 Task: Get directions from Grand Canyon, Arizona, United States to Bryce Canyon National Park, Utah, United States and reverse  starting point and destination and check the driving options
Action: Mouse moved to (1001, 193)
Screenshot: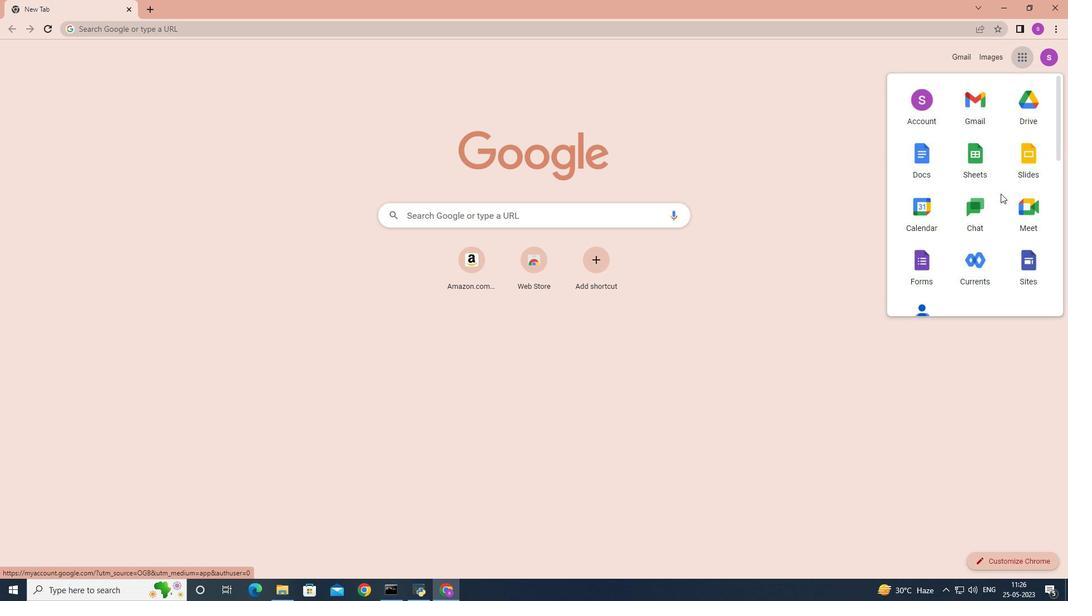 
Action: Mouse scrolled (1001, 193) with delta (0, 0)
Screenshot: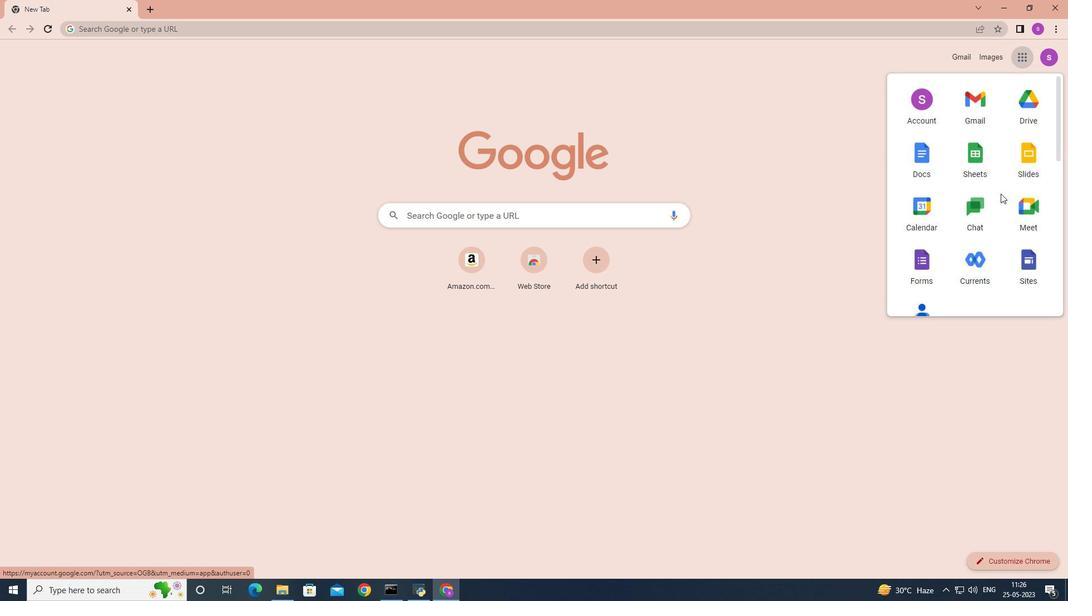 
Action: Mouse moved to (1001, 193)
Screenshot: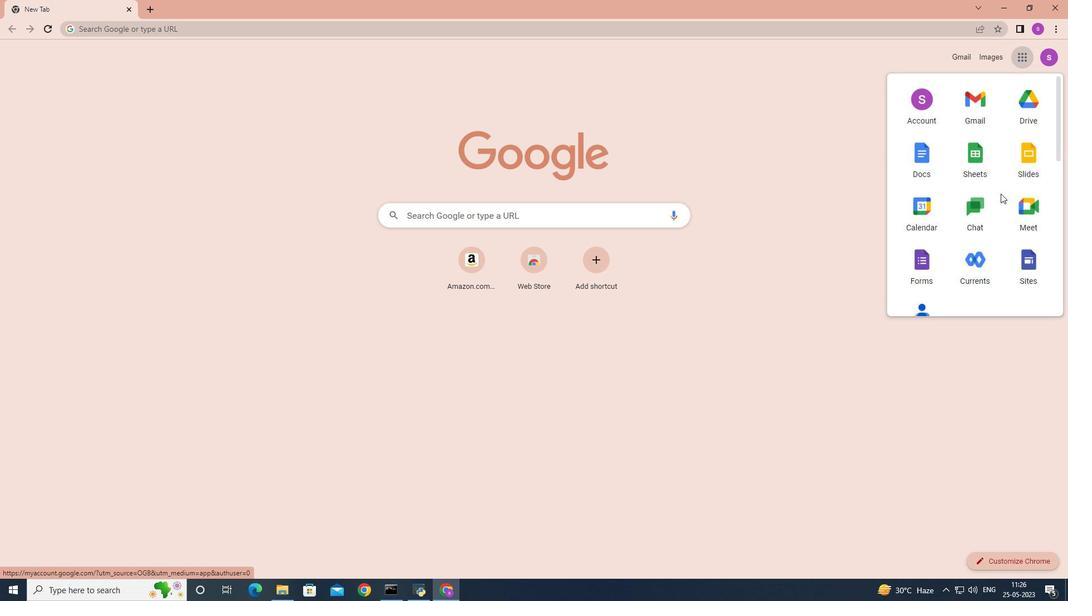 
Action: Mouse scrolled (1001, 193) with delta (0, 0)
Screenshot: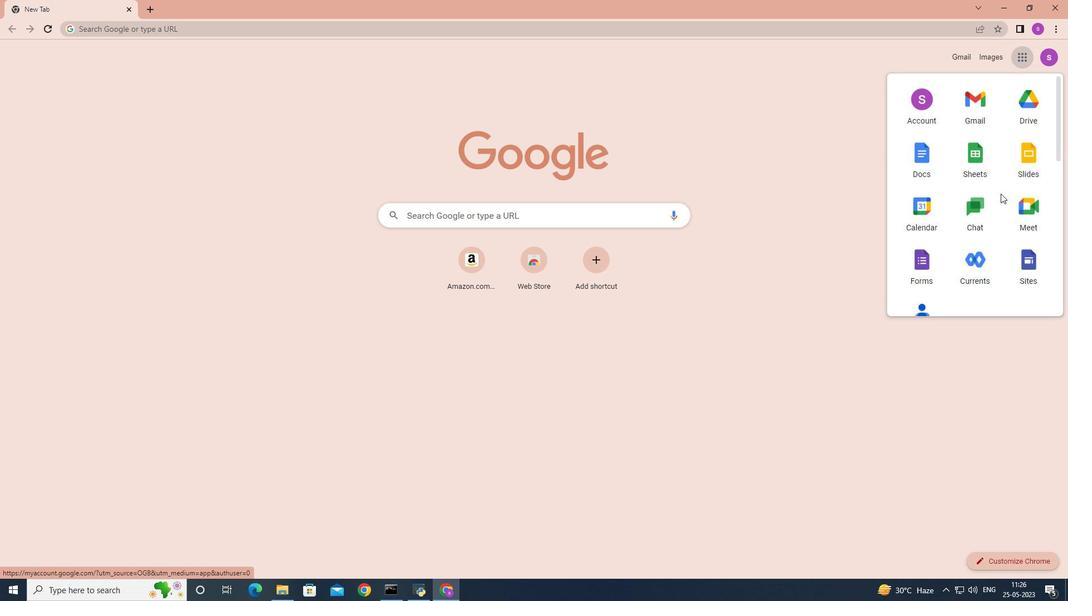 
Action: Mouse moved to (1000, 194)
Screenshot: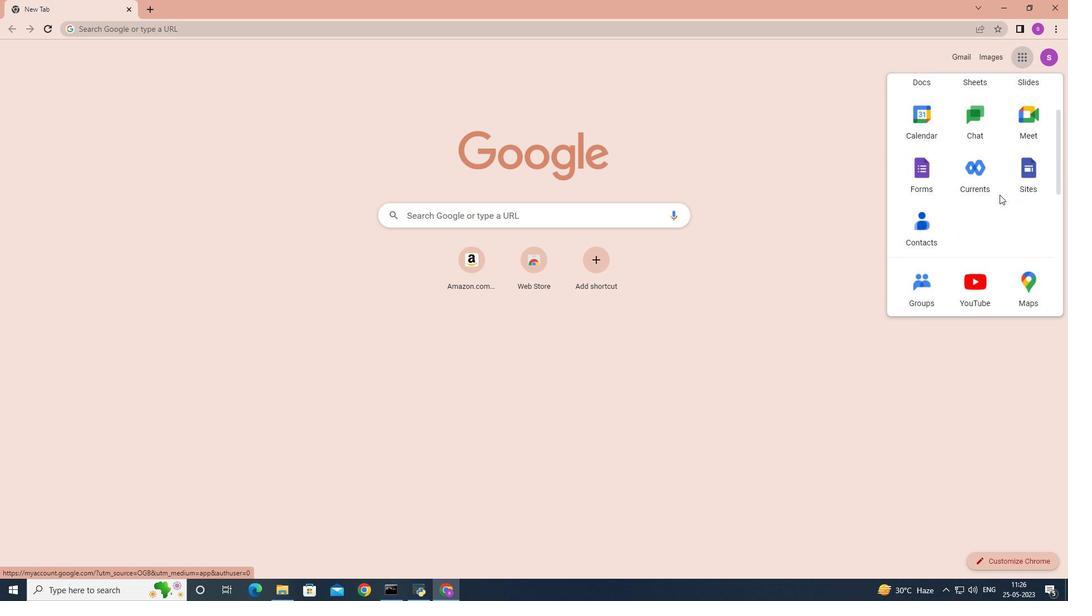 
Action: Mouse scrolled (1000, 194) with delta (0, 0)
Screenshot: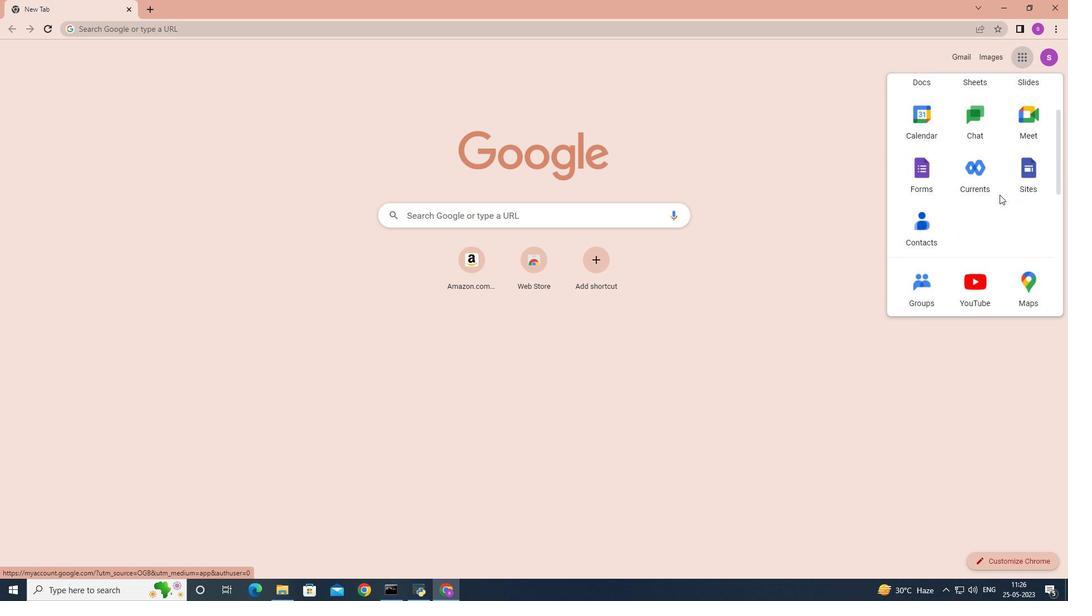 
Action: Mouse scrolled (1000, 194) with delta (0, 0)
Screenshot: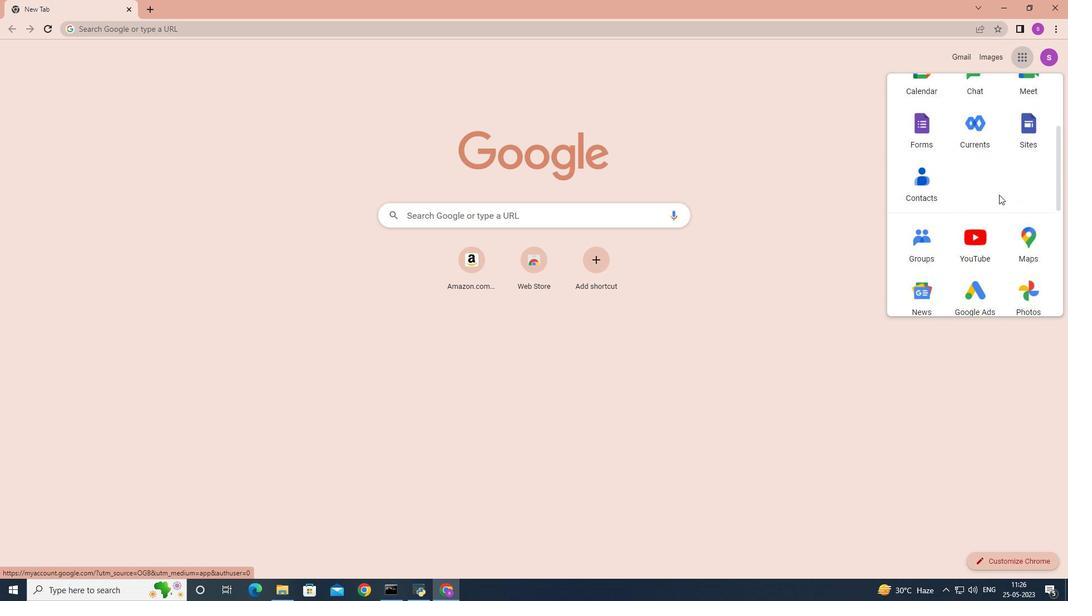 
Action: Mouse moved to (1027, 165)
Screenshot: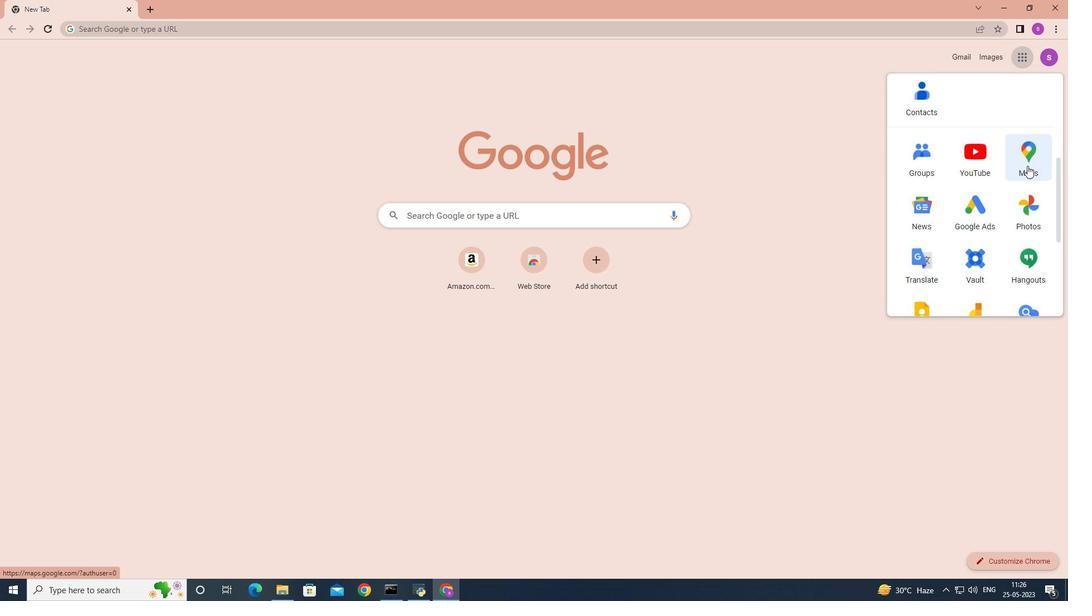 
Action: Mouse pressed left at (1027, 165)
Screenshot: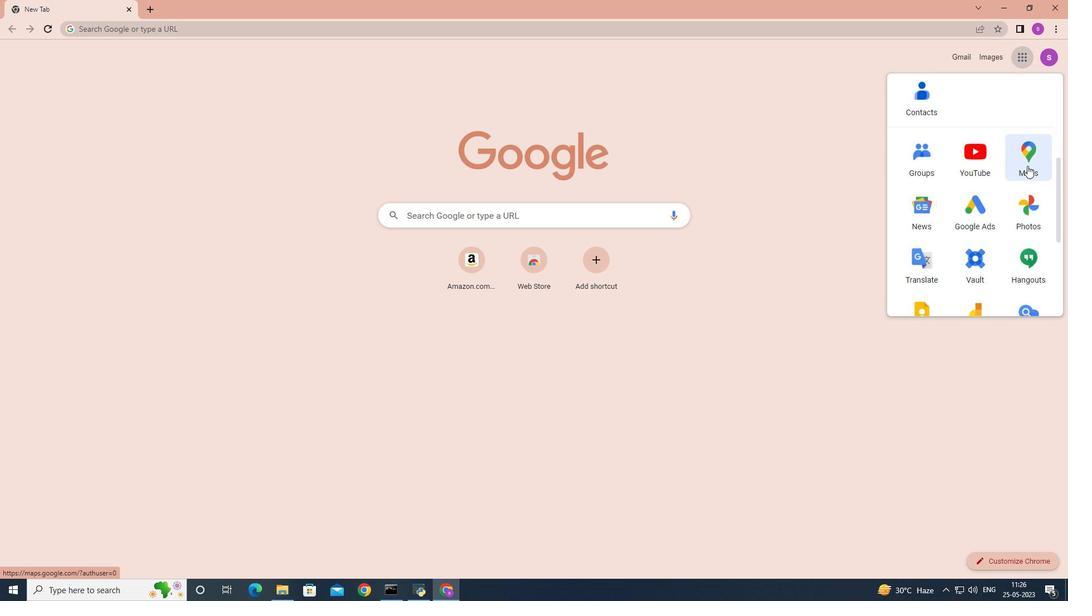 
Action: Mouse moved to (245, 60)
Screenshot: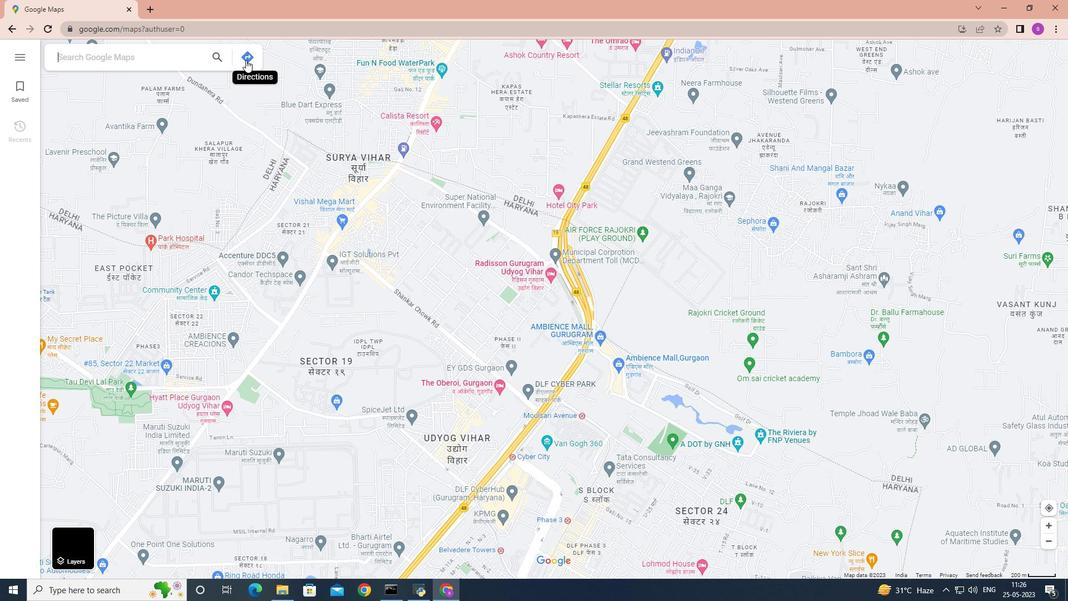 
Action: Mouse pressed left at (245, 60)
Screenshot: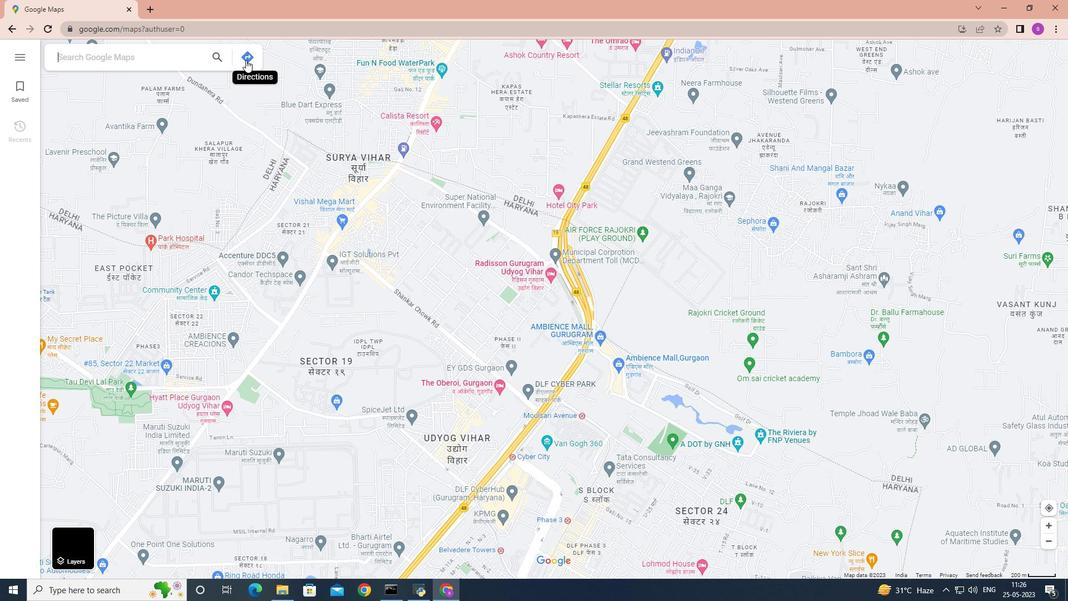 
Action: Mouse moved to (195, 91)
Screenshot: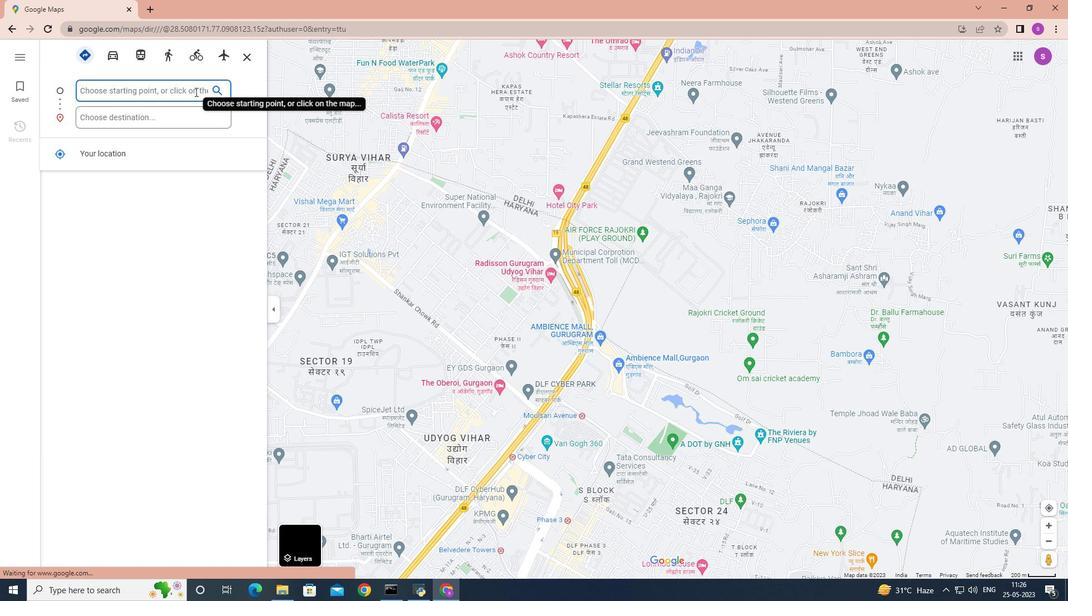 
Action: Key pressed <Key.shift>Grand<Key.space><Key.shift><Key.shift><Key.shift><Key.shift><Key.shift><Key.shift><Key.shift>Canyon,<Key.space><Key.shift>Arizona,<Key.space><Key.shift>United<Key.space>states
Screenshot: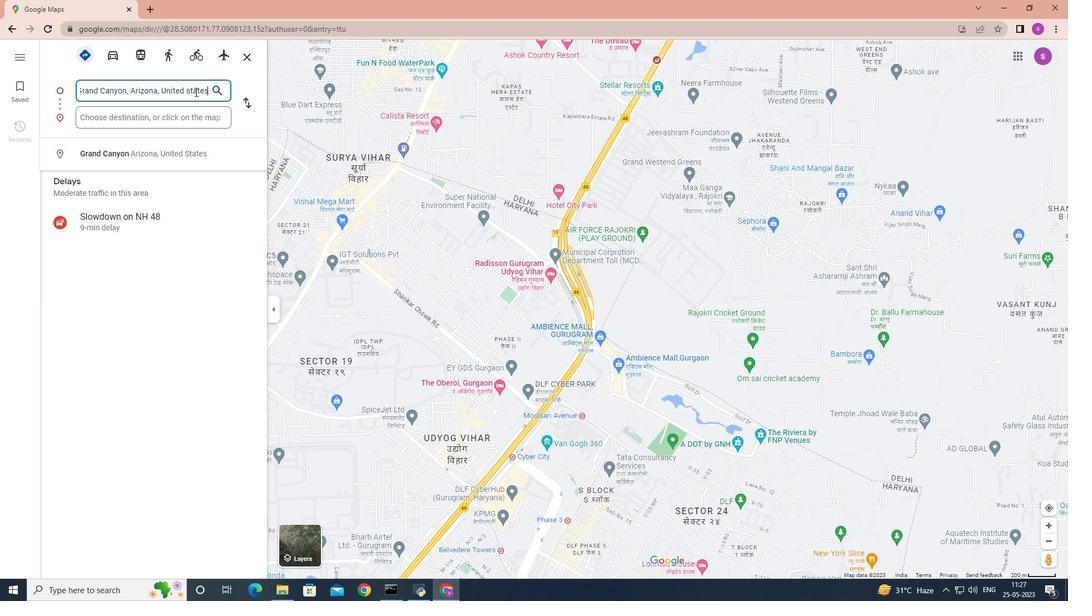 
Action: Mouse moved to (154, 119)
Screenshot: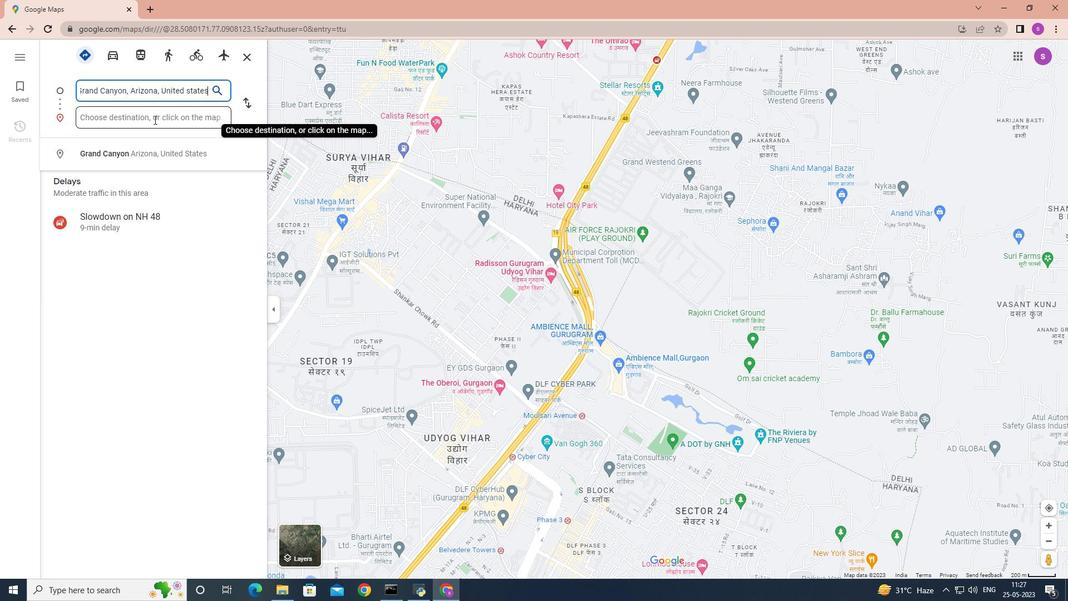 
Action: Mouse pressed left at (154, 119)
Screenshot: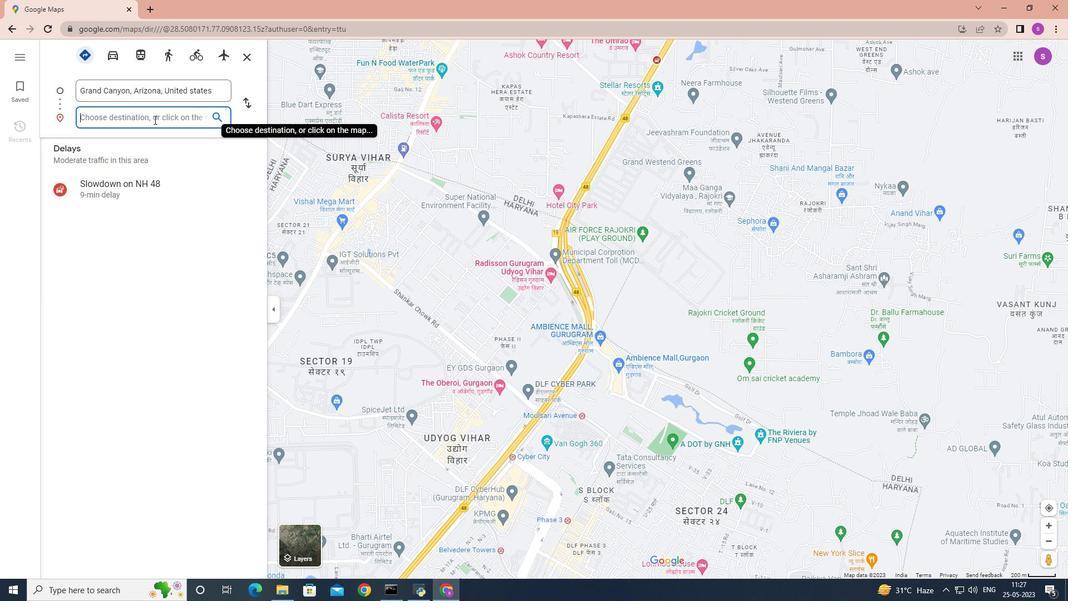 
Action: Key pressed <Key.shift>Bryce<Key.space><Key.shift>Canyon<Key.space><Key.shift><Key.shift><Key.shift><Key.shift><Key.shift><Key.shift><Key.shift><Key.shift><Key.shift><Key.shift><Key.shift><Key.shift><Key.shift><Key.shift><Key.shift><Key.shift><Key.shift><Key.shift><Key.shift><Key.shift><Key.shift><Key.shift><Key.shift><Key.shift><Key.shift><Key.shift><Key.shift><Key.shift><Key.shift><Key.shift><Key.shift><Key.shift><Key.shift><Key.shift><Key.shift><Key.shift><Key.shift><Key.shift><Key.shift><Key.shift><Key.shift><Key.shift><Key.shift>National<Key.space><Key.shift>Park,<Key.space><Key.shift><Key.shift>Utah,<Key.space><Key.shift><Key.shift><Key.shift><Key.shift><Key.shift><Key.shift><Key.shift><Key.shift><Key.shift>United<Key.space><Key.shift>States
Screenshot: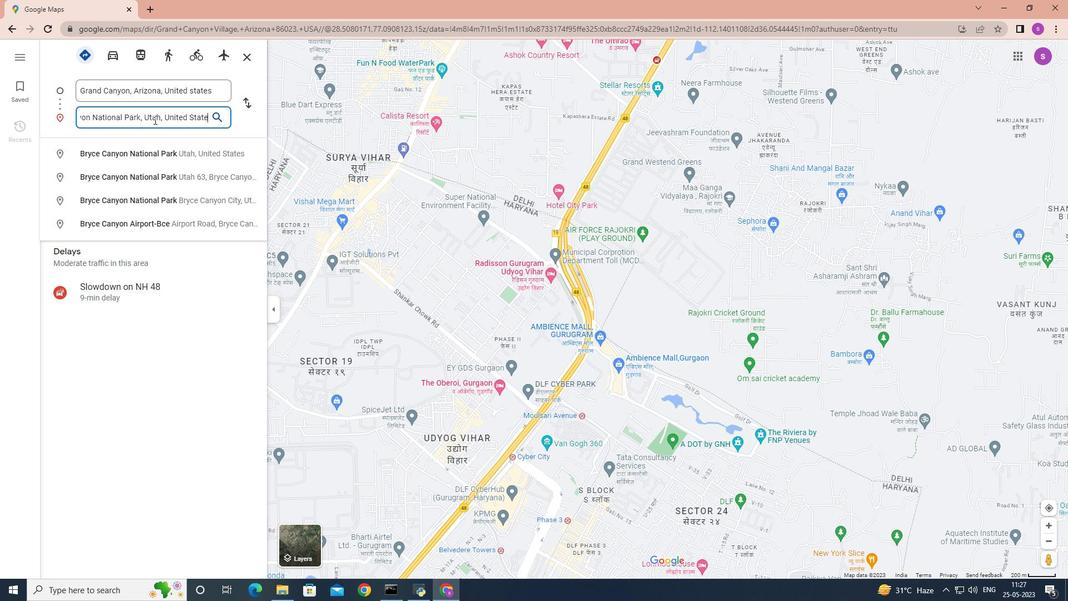 
Action: Mouse moved to (245, 100)
Screenshot: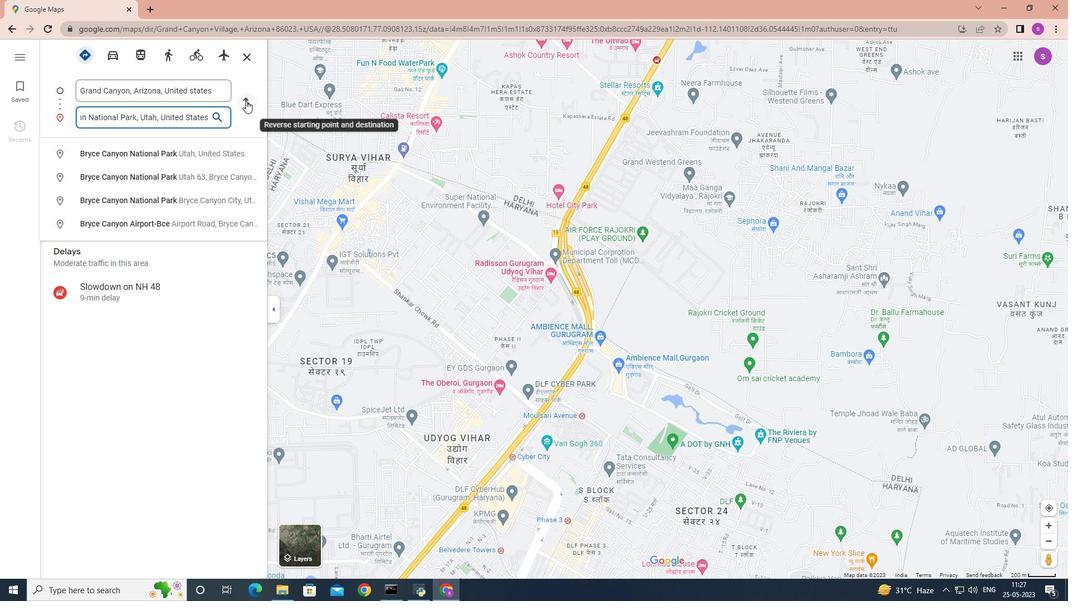 
Action: Mouse pressed left at (245, 100)
Screenshot: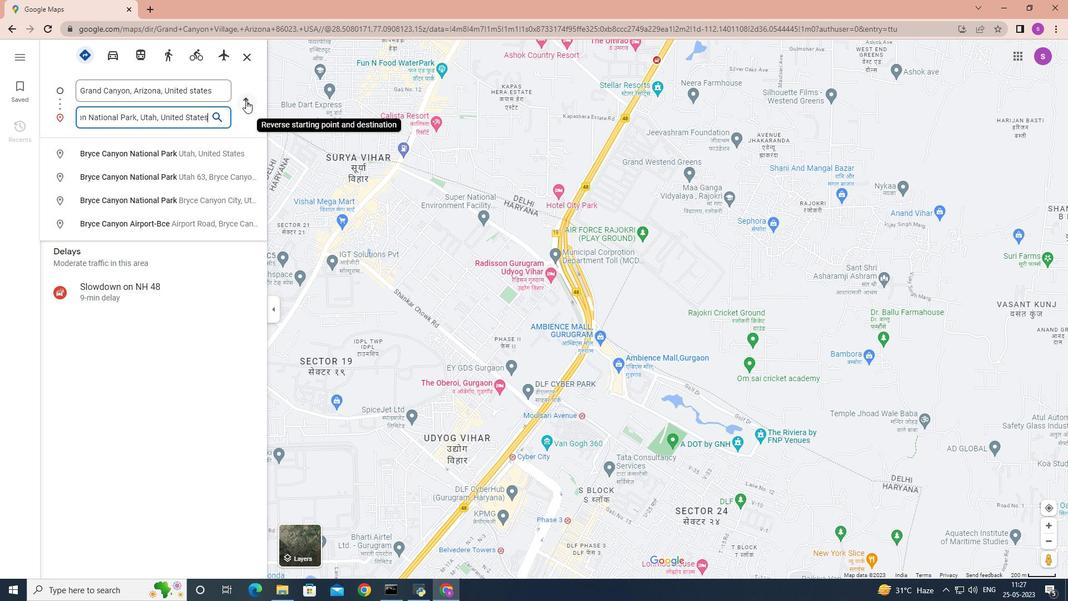
Action: Mouse moved to (117, 61)
Screenshot: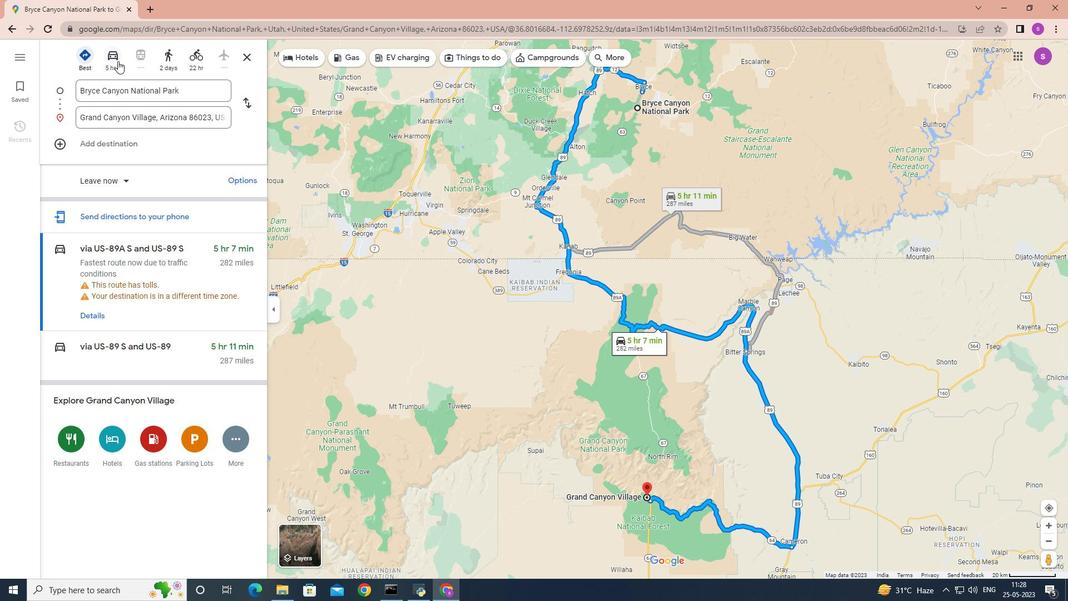 
Action: Mouse pressed left at (117, 61)
Screenshot: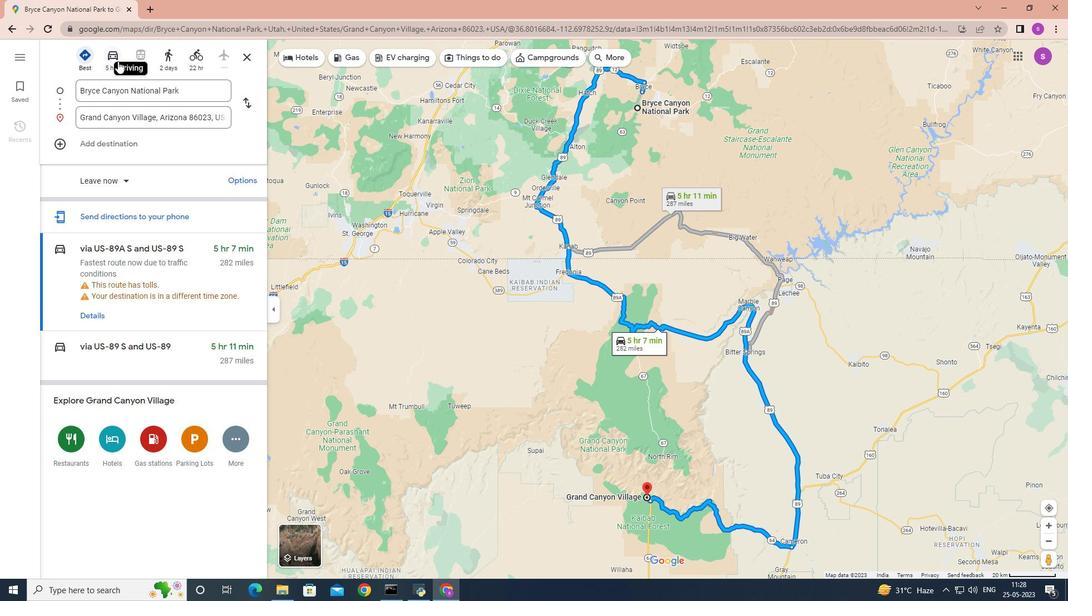 
Action: Mouse moved to (221, 259)
Screenshot: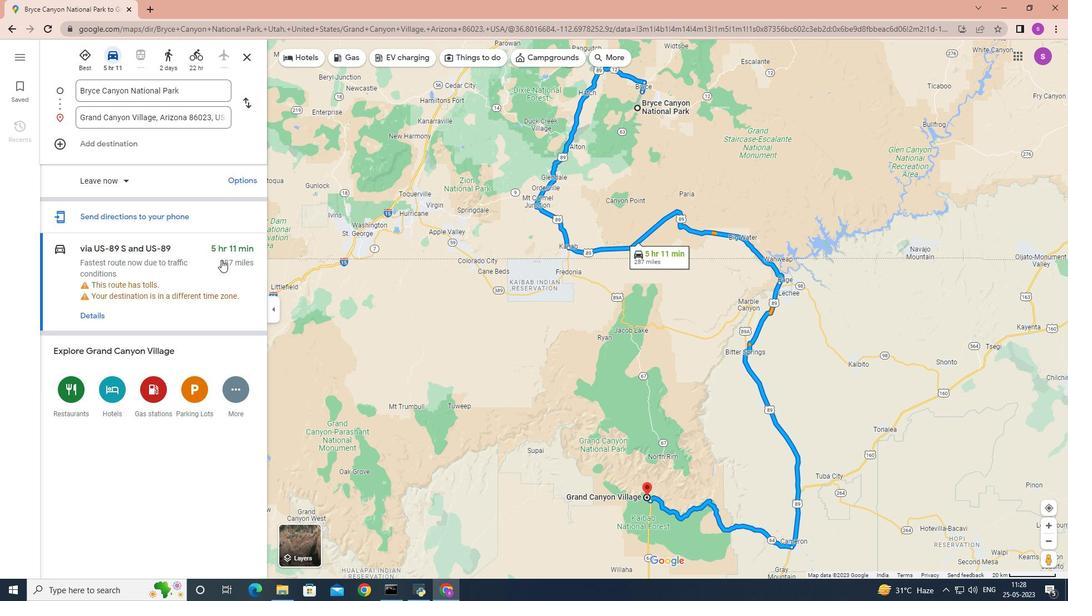 
Action: Mouse scrolled (221, 259) with delta (0, 0)
Screenshot: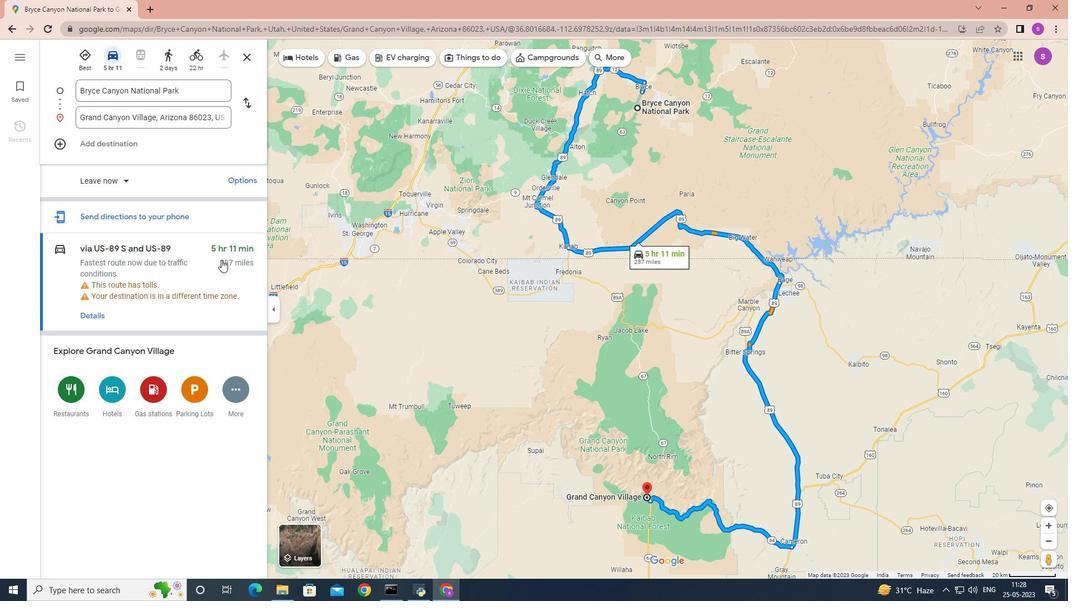 
Action: Mouse scrolled (221, 259) with delta (0, 0)
Screenshot: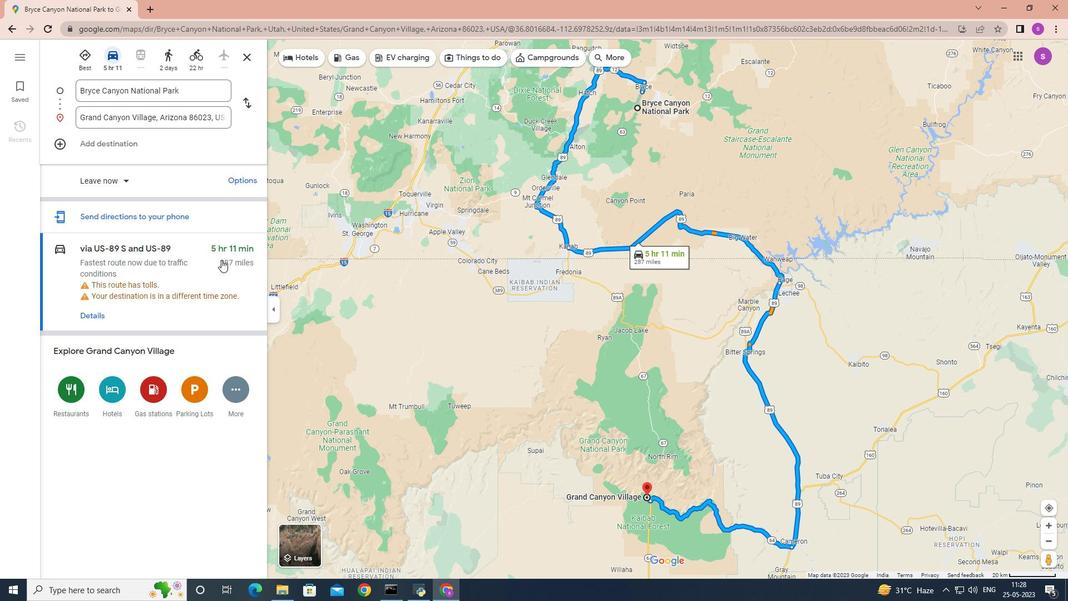
Action: Mouse moved to (205, 247)
Screenshot: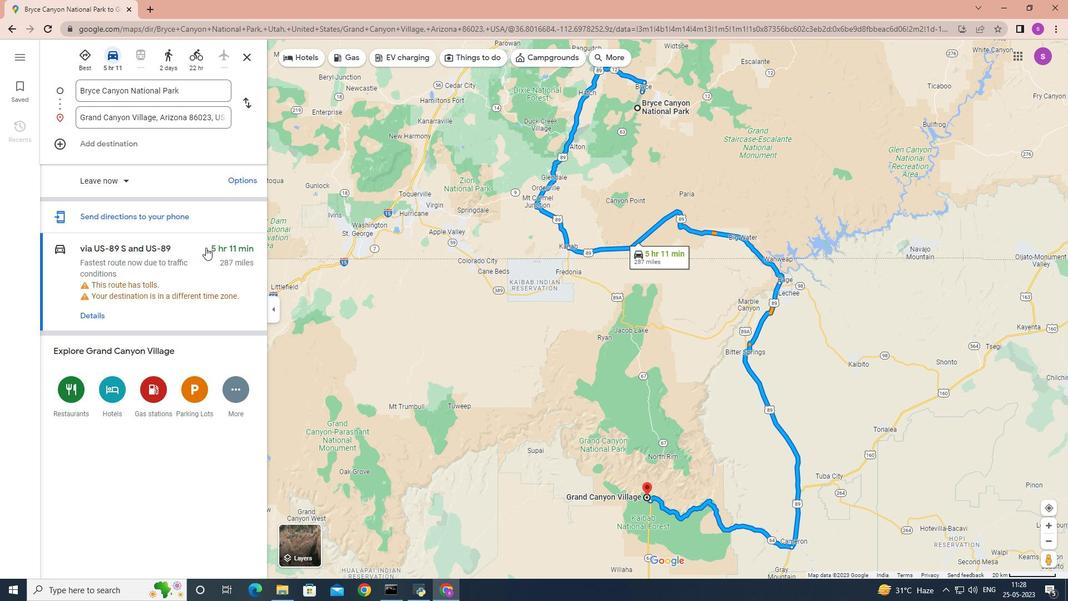 
Action: Mouse pressed left at (205, 247)
Screenshot: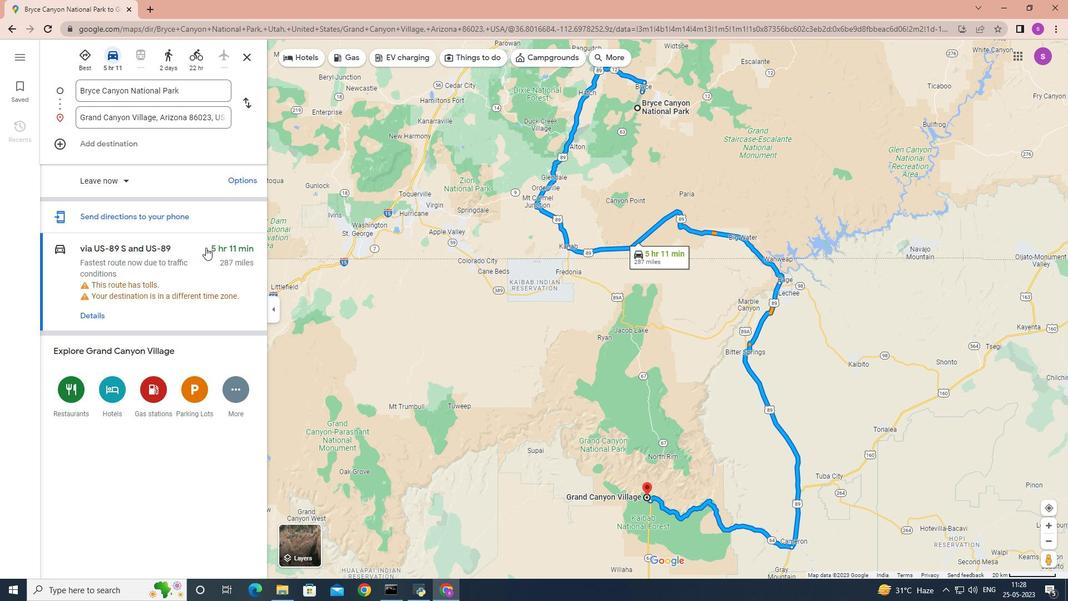 
Action: Mouse moved to (193, 214)
Screenshot: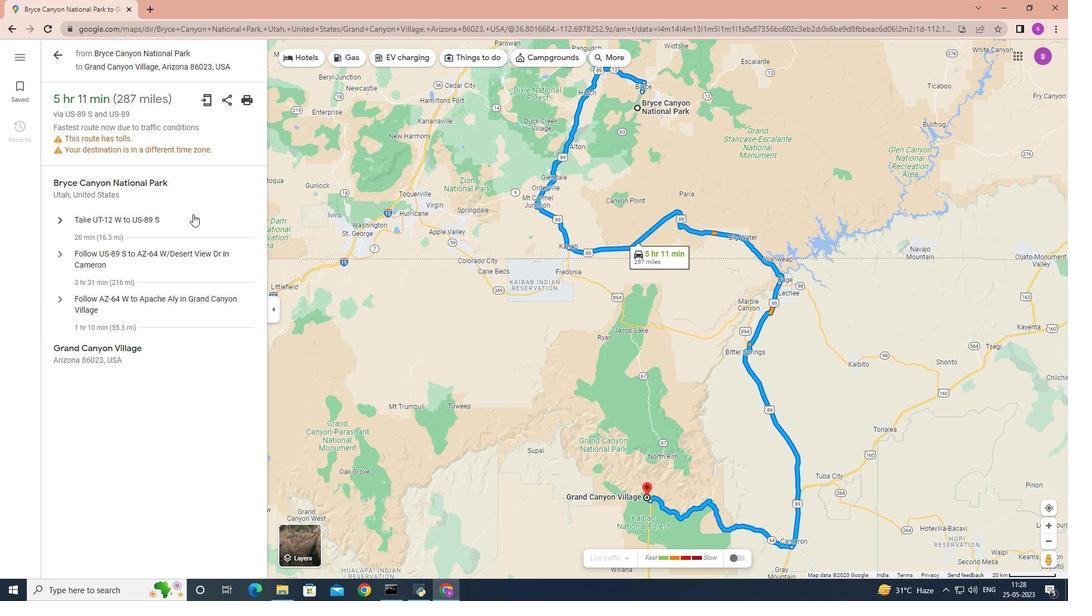 
Action: Mouse scrolled (193, 213) with delta (0, 0)
Screenshot: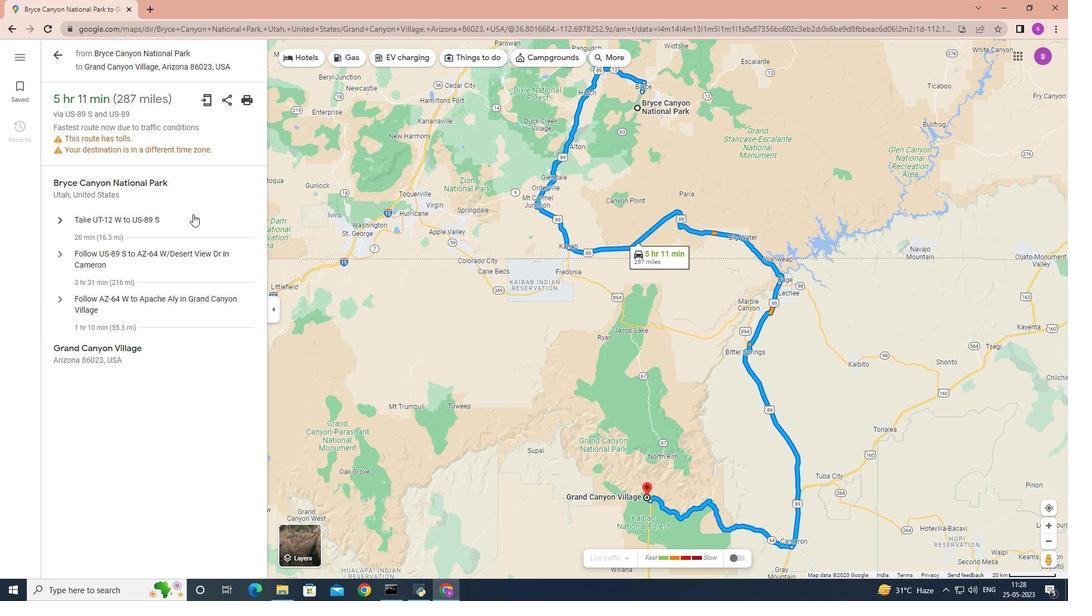 
Action: Mouse moved to (192, 230)
Screenshot: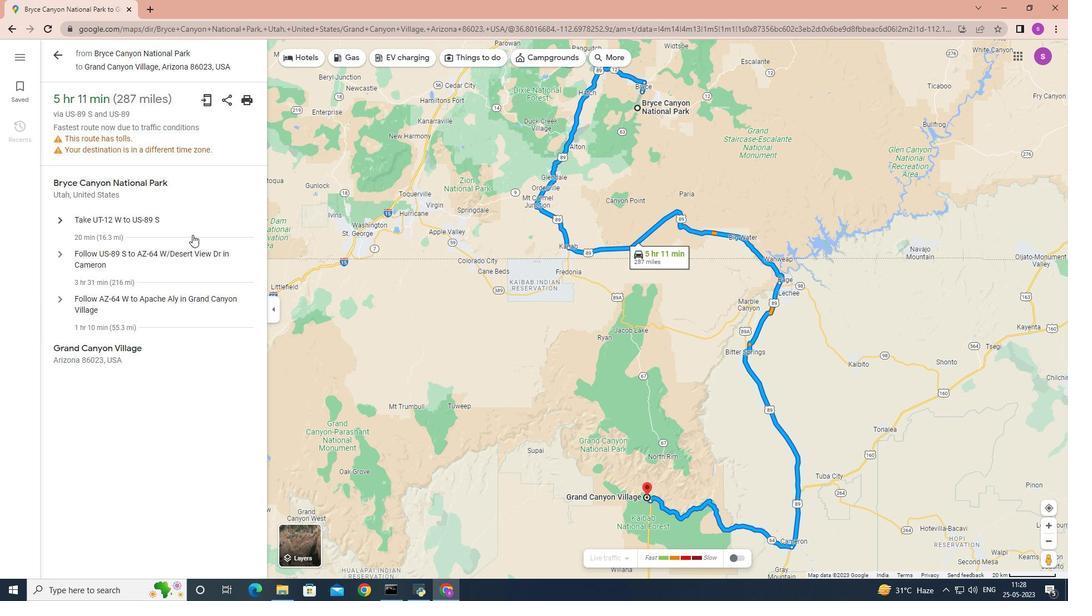 
Action: Mouse scrolled (192, 214) with delta (0, 0)
Screenshot: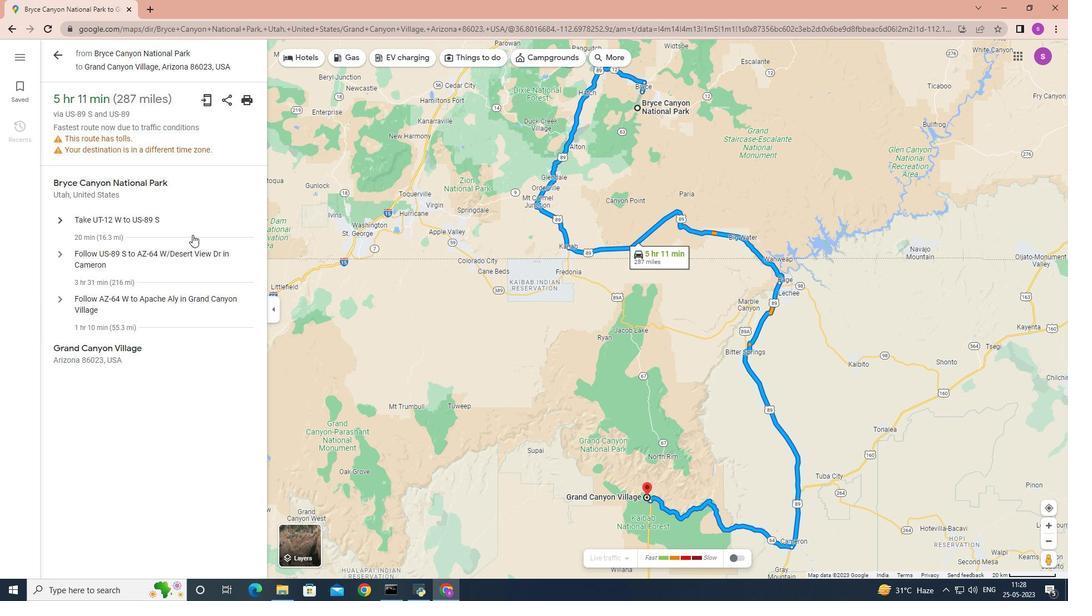 
Action: Mouse moved to (189, 242)
Screenshot: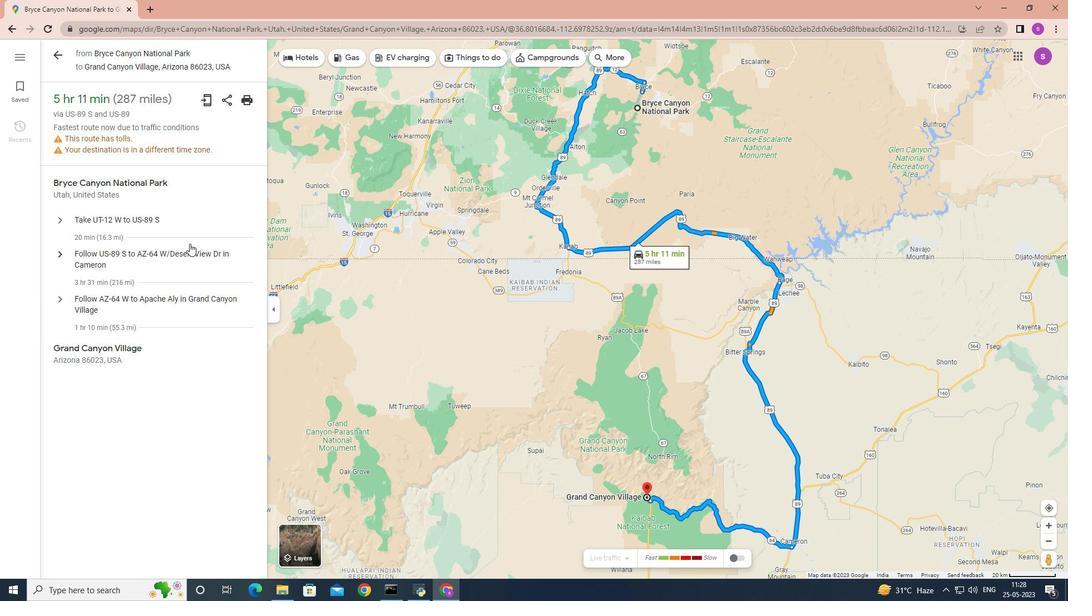 
Action: Mouse scrolled (189, 244) with delta (0, 0)
Screenshot: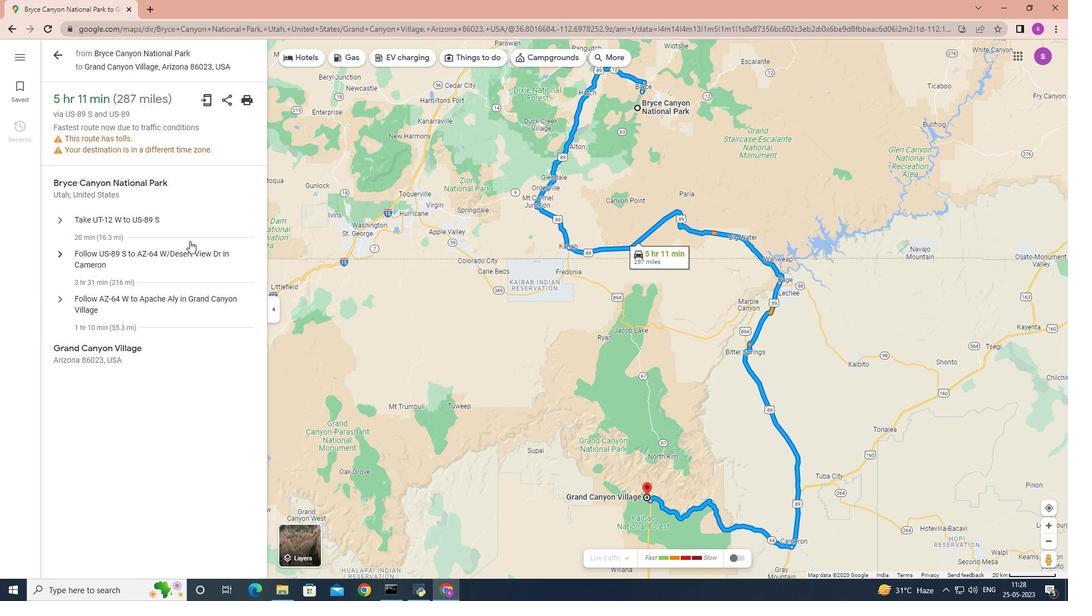 
Action: Mouse moved to (189, 242)
Screenshot: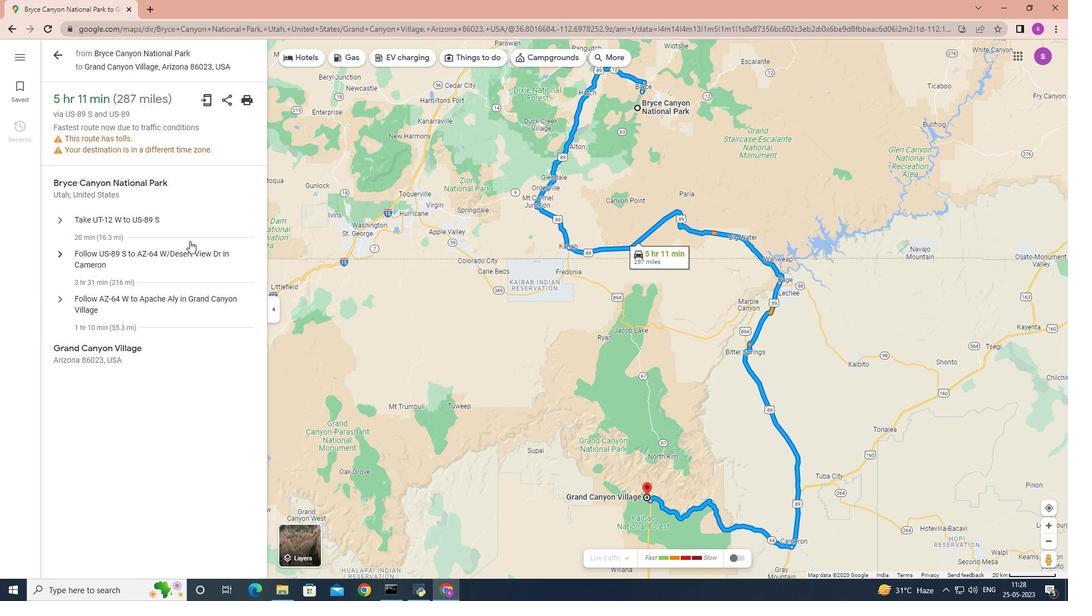 
Action: Mouse scrolled (189, 242) with delta (0, 0)
Screenshot: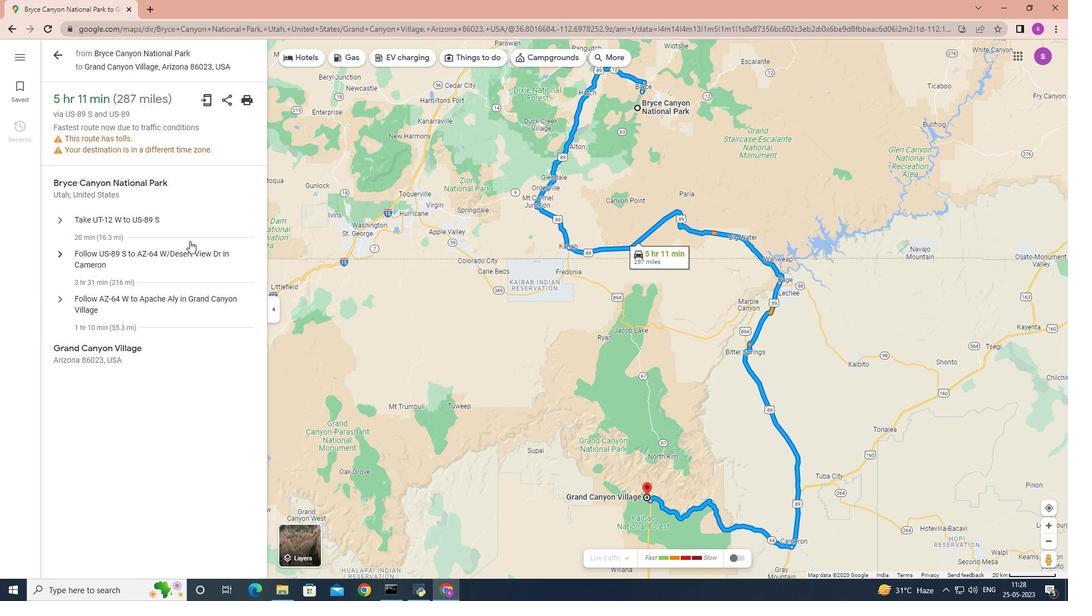 
Action: Mouse moved to (189, 240)
Screenshot: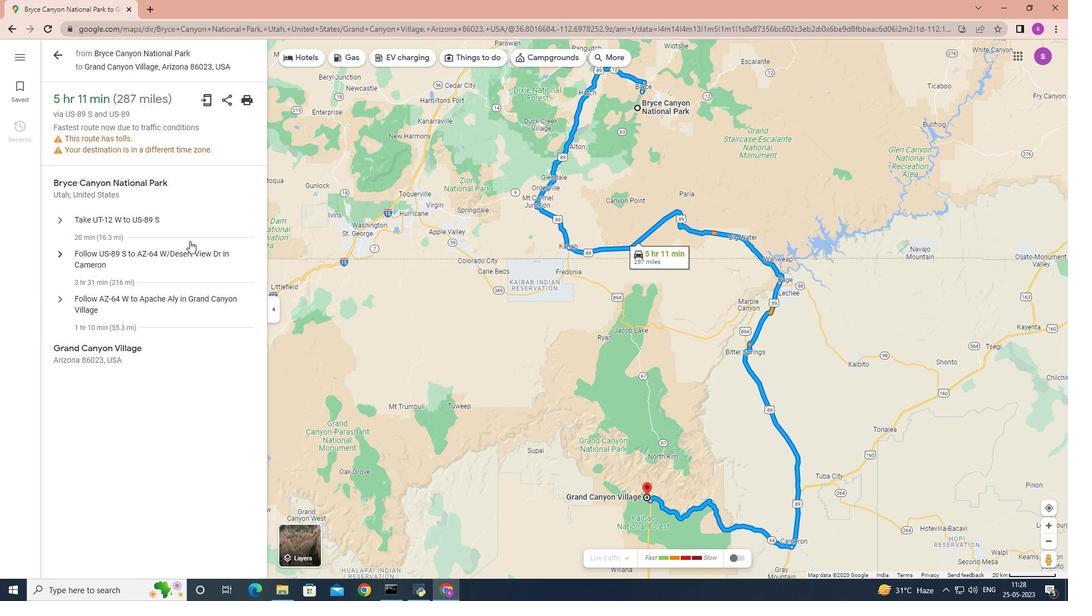 
Action: Mouse scrolled (189, 241) with delta (0, 0)
Screenshot: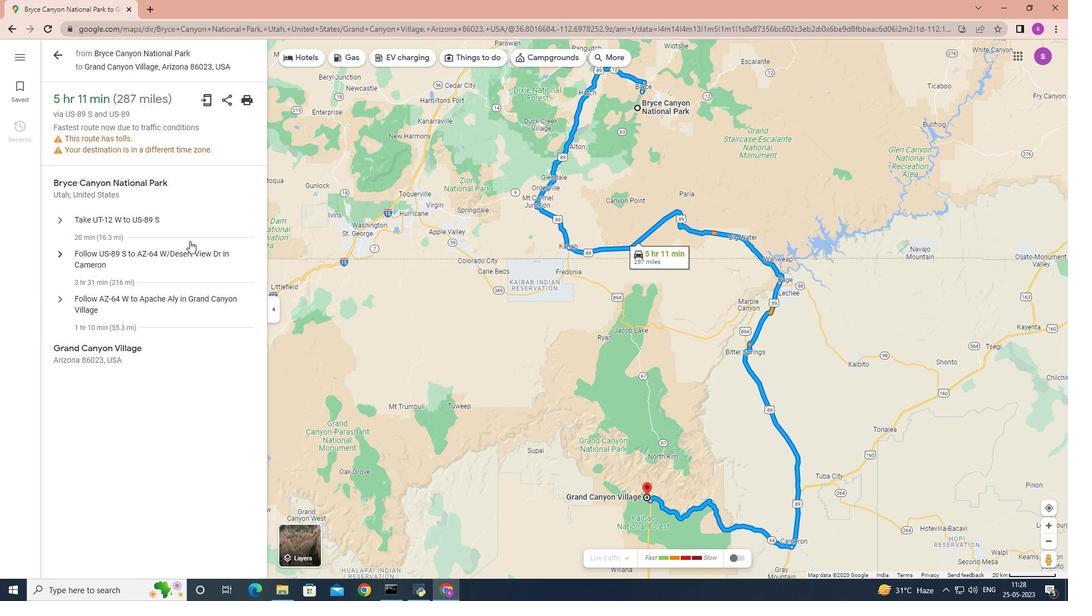 
Action: Mouse moved to (13, 30)
Screenshot: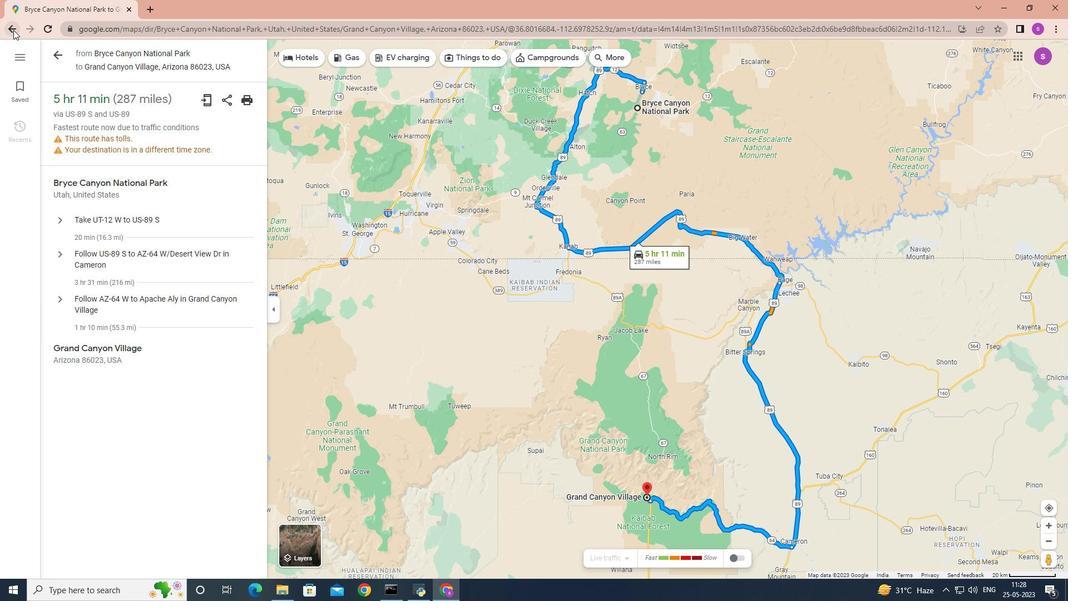 
Action: Mouse pressed left at (13, 30)
Screenshot: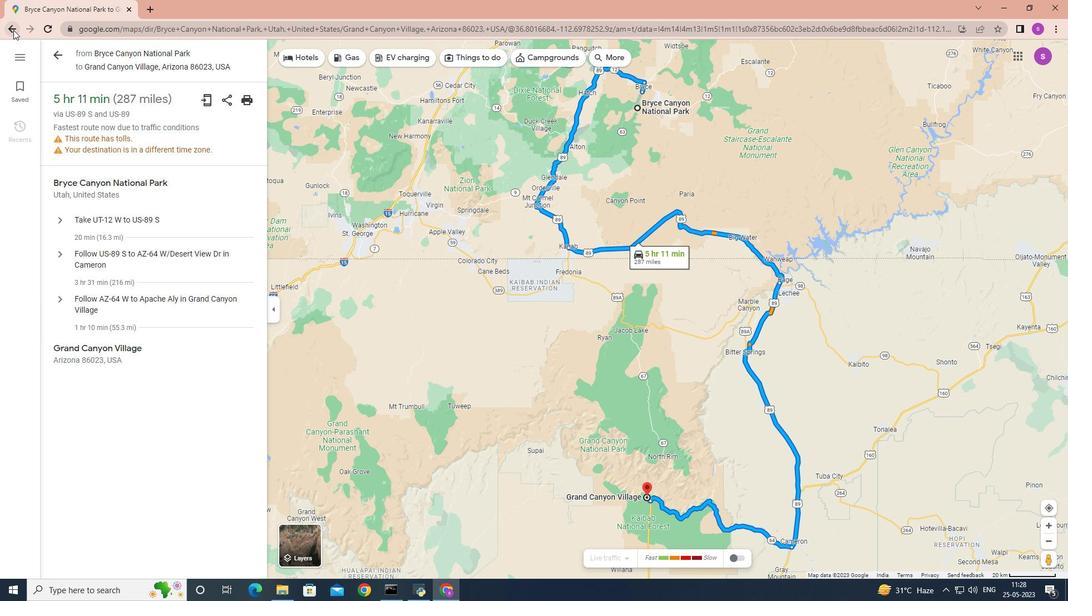 
Action: Mouse moved to (198, 61)
Screenshot: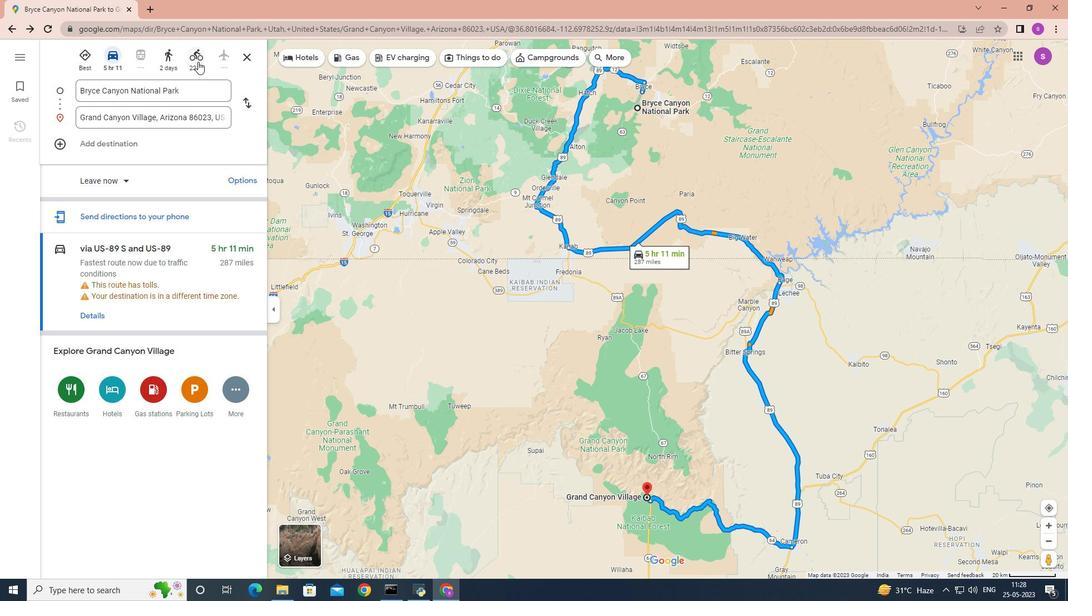 
Action: Mouse pressed left at (198, 61)
Screenshot: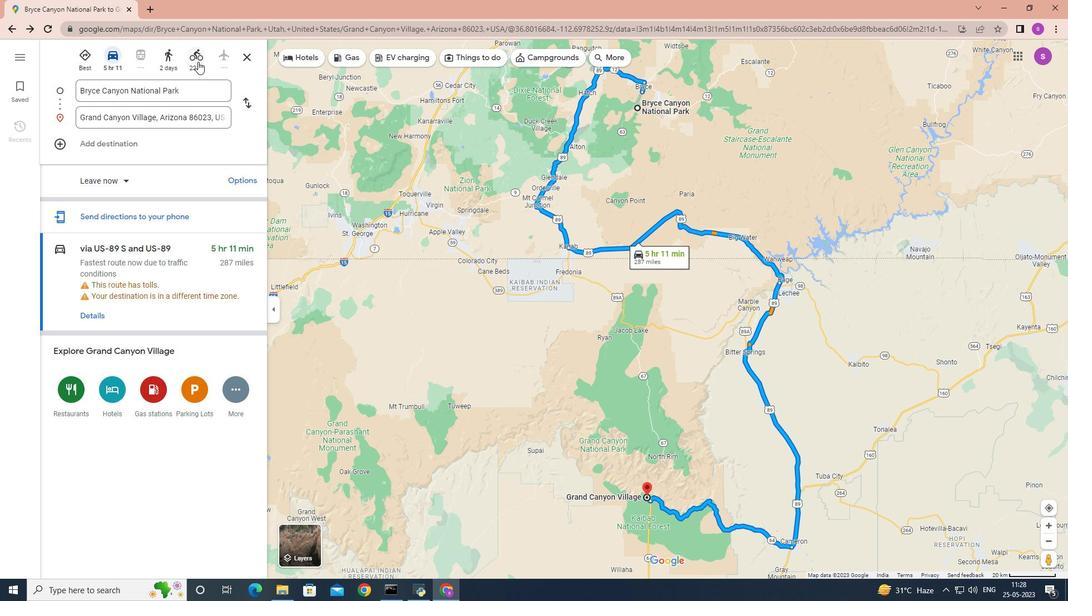 
Action: Mouse moved to (603, 412)
Screenshot: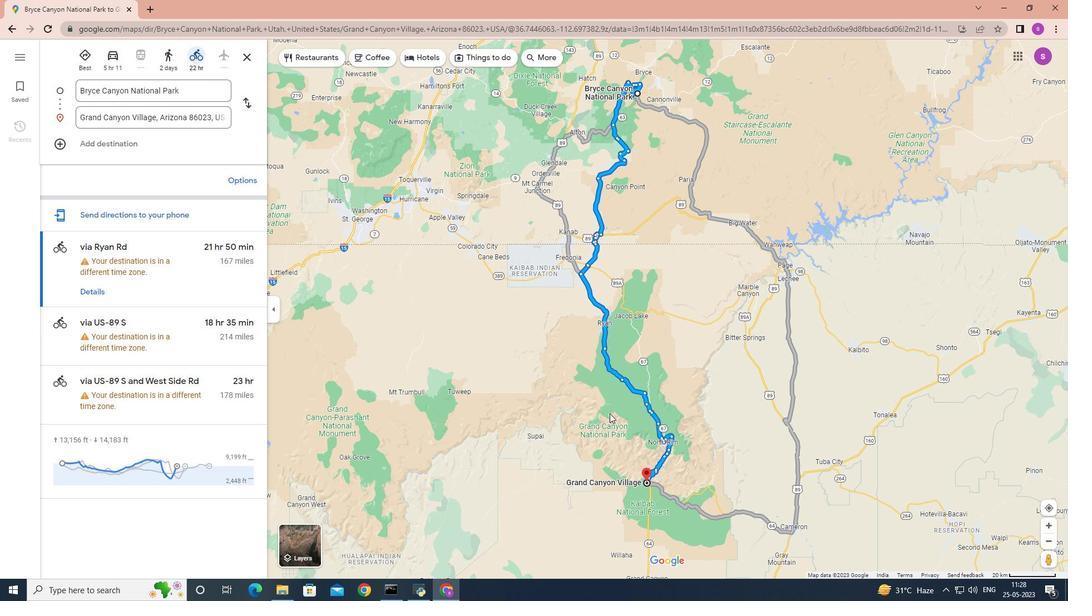 
Action: Mouse scrolled (603, 411) with delta (0, 0)
Screenshot: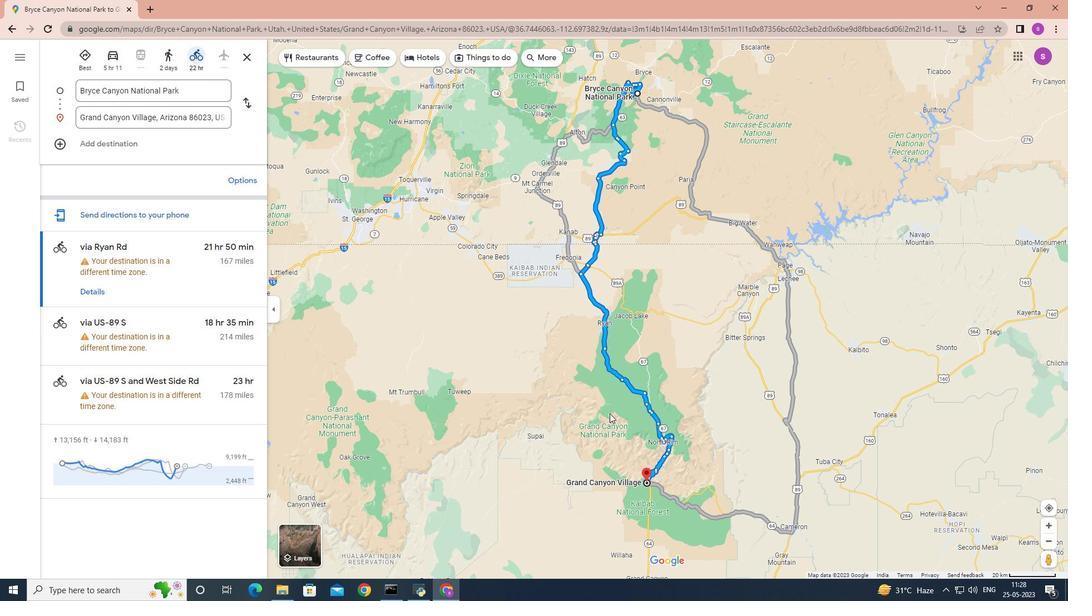 
Action: Mouse moved to (621, 419)
Screenshot: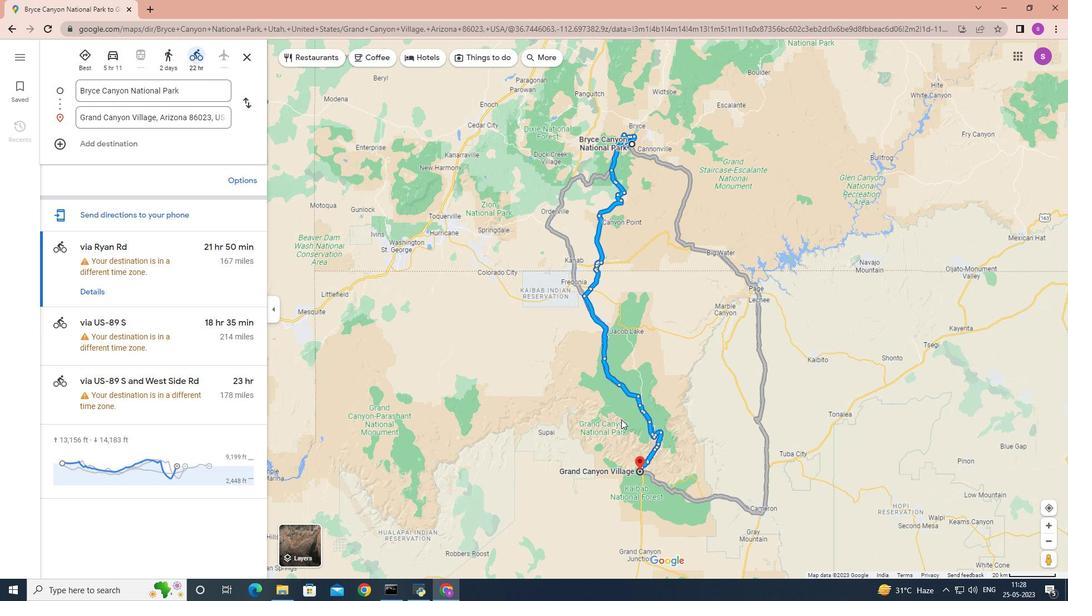 
Action: Mouse scrolled (621, 419) with delta (0, 0)
Screenshot: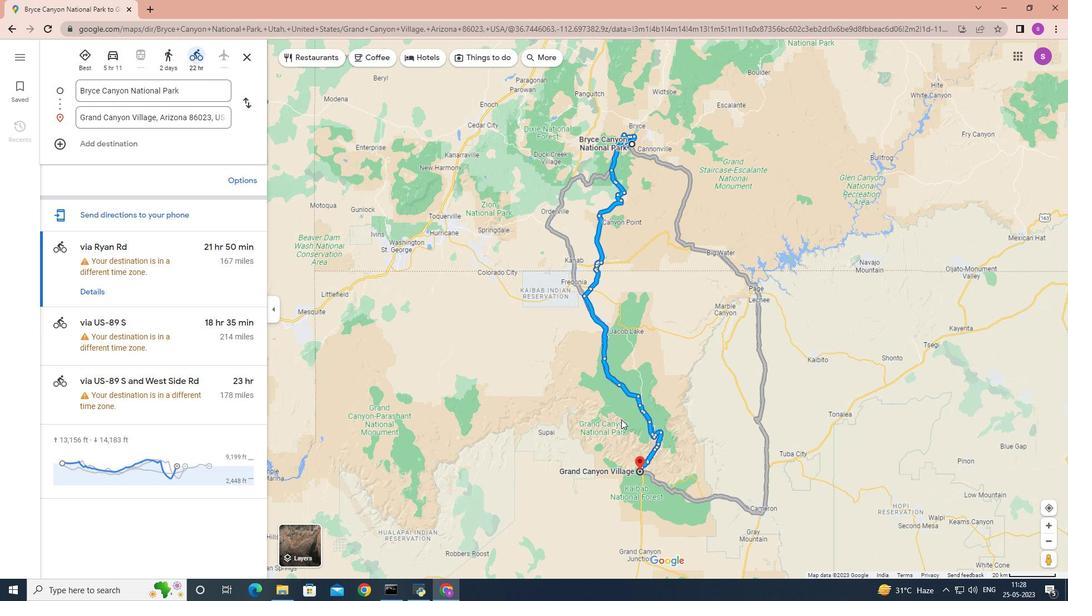 
Action: Mouse moved to (623, 420)
Screenshot: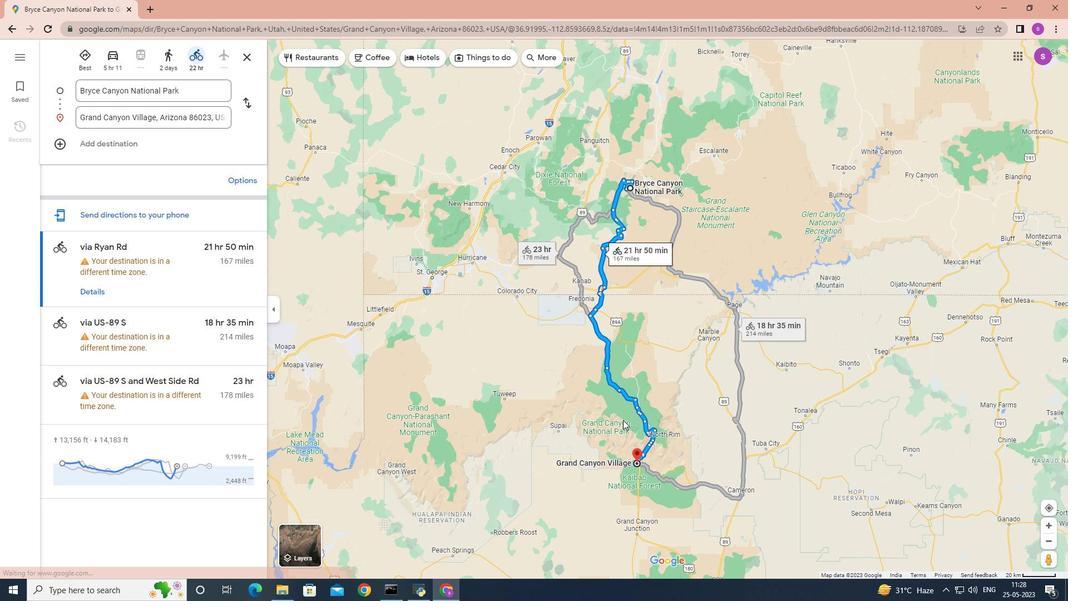 
Action: Mouse scrolled (623, 420) with delta (0, 0)
Screenshot: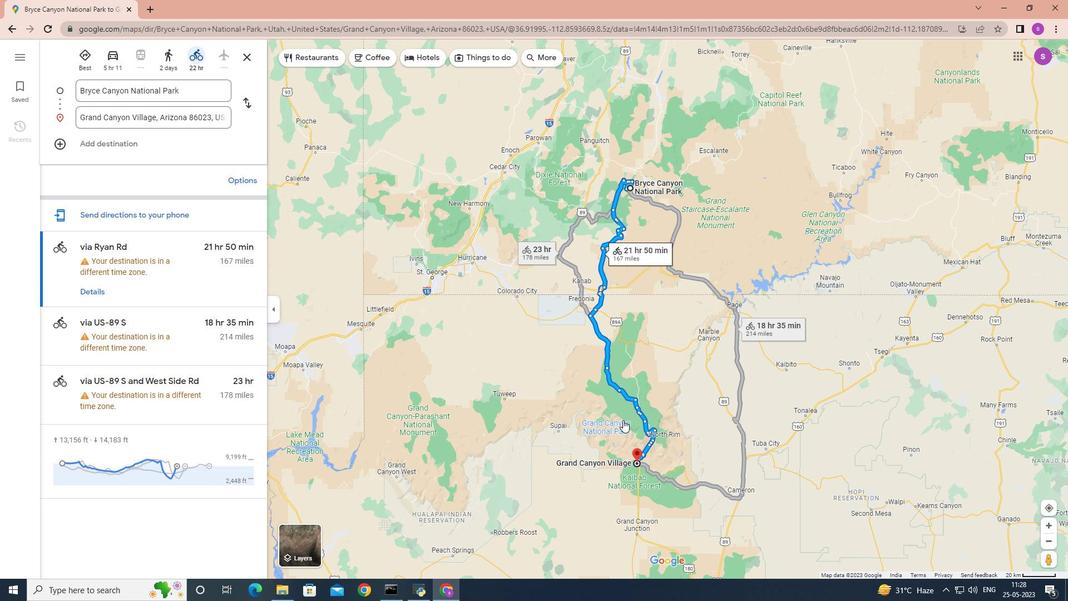 
Action: Mouse scrolled (623, 420) with delta (0, 0)
Screenshot: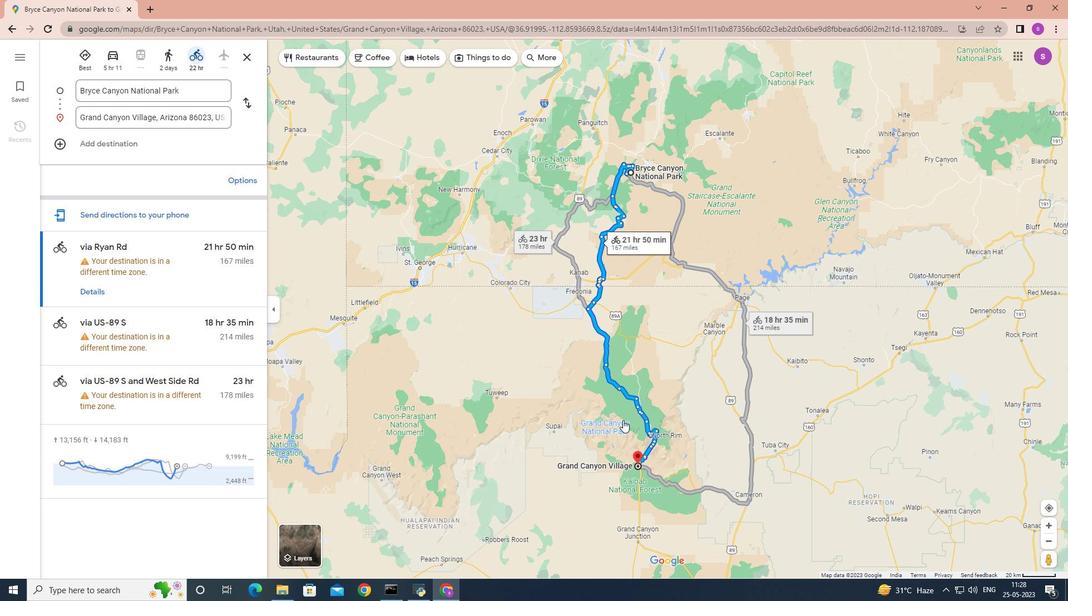 
Action: Mouse scrolled (623, 420) with delta (0, 0)
Screenshot: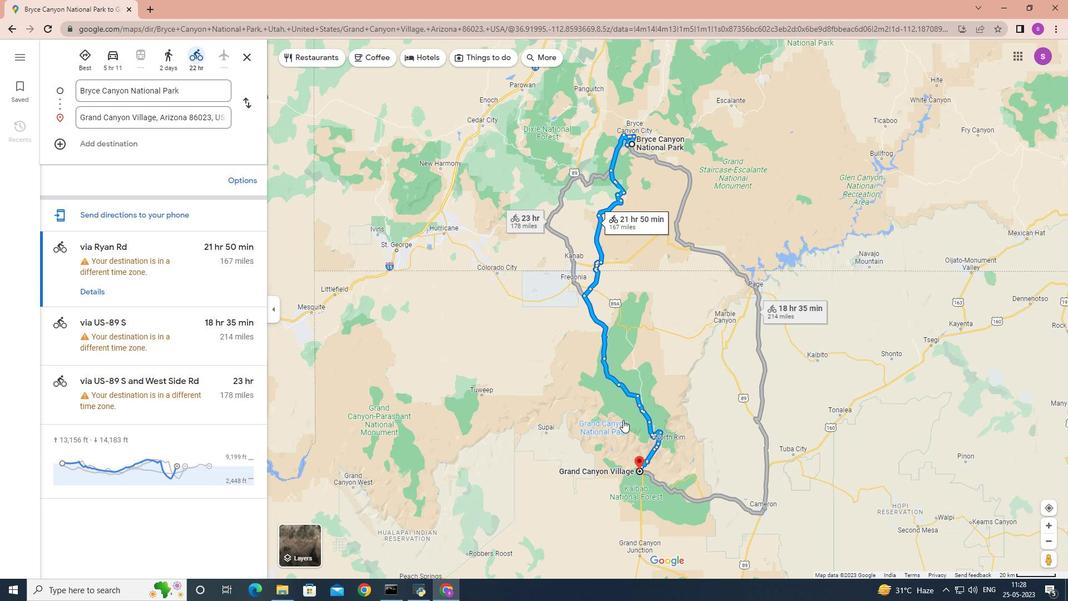 
Action: Mouse scrolled (623, 419) with delta (0, 0)
Screenshot: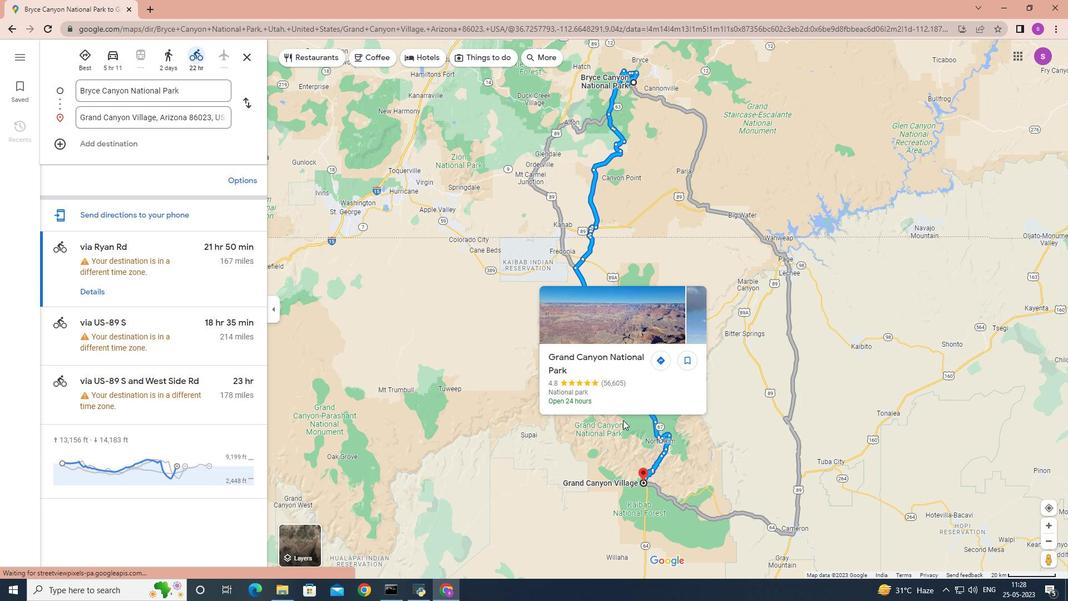 
Action: Mouse moved to (149, 325)
Screenshot: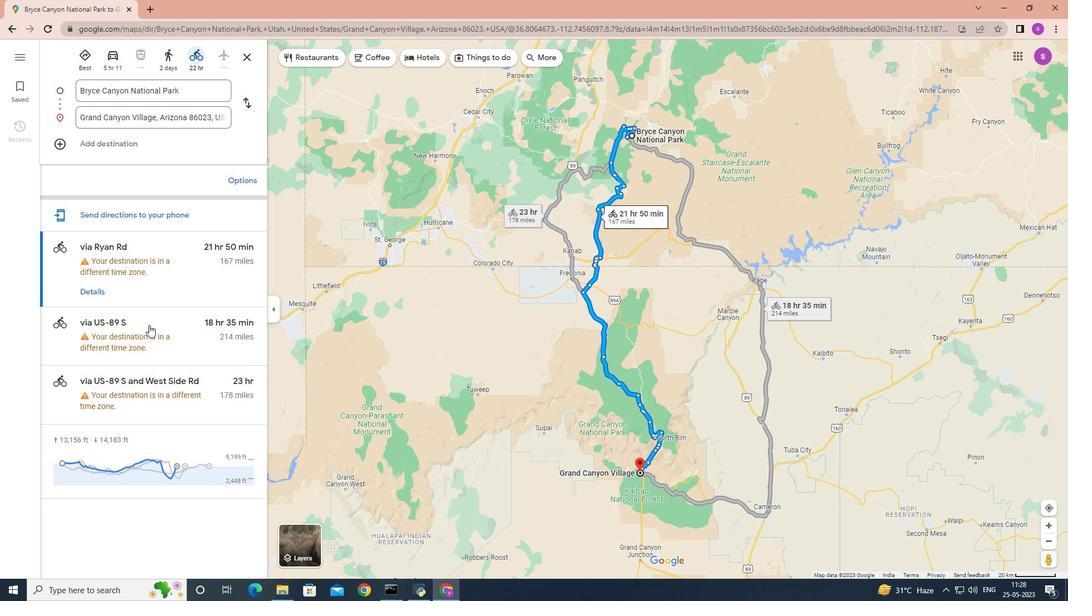 
Action: Mouse pressed left at (149, 325)
Screenshot: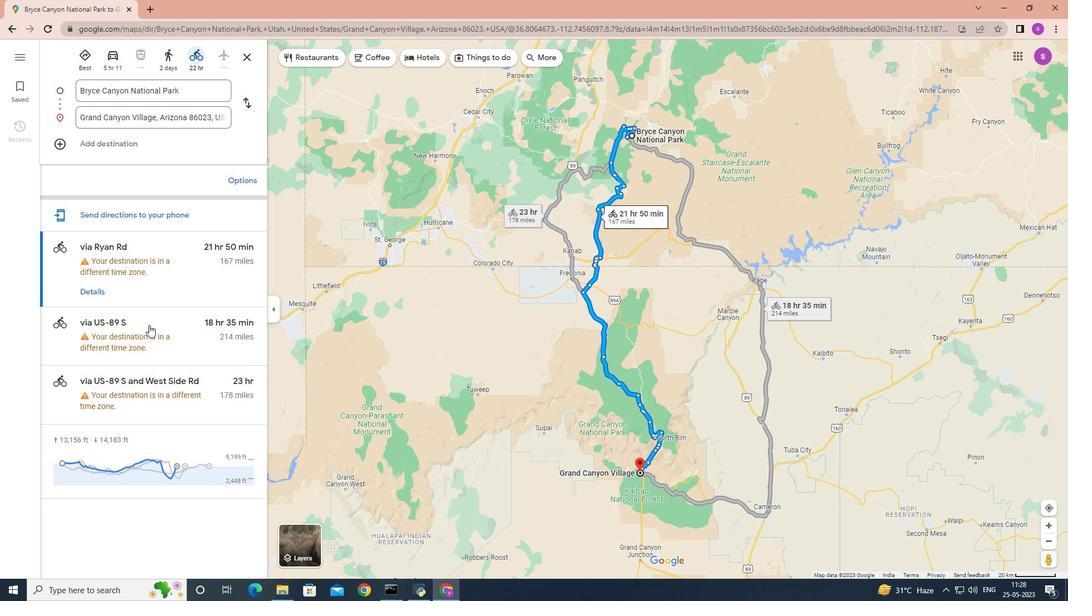 
Action: Mouse moved to (163, 399)
Screenshot: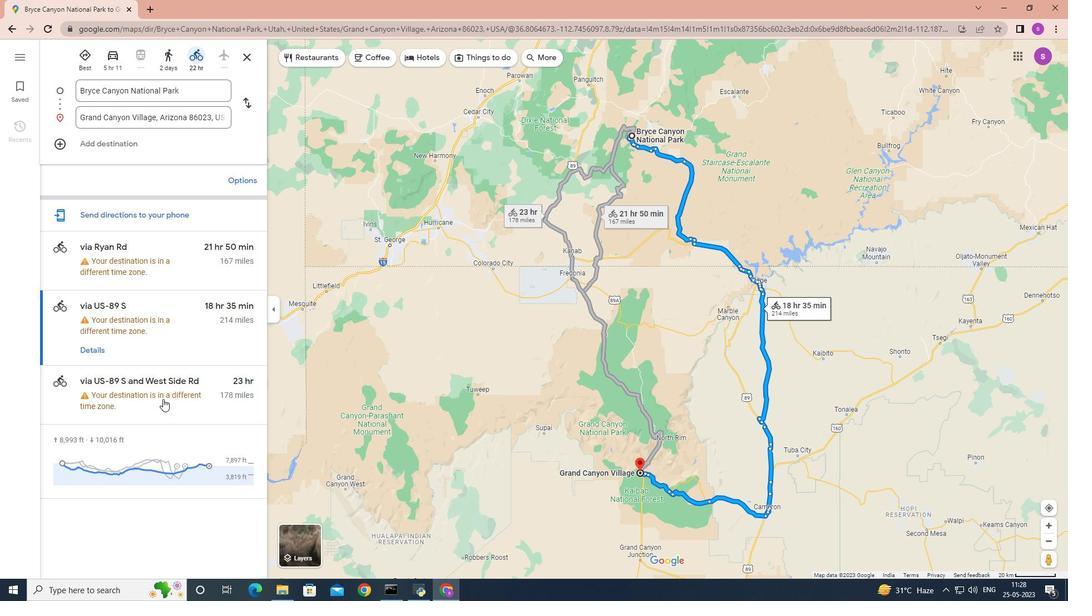 
Action: Mouse pressed left at (163, 399)
Screenshot: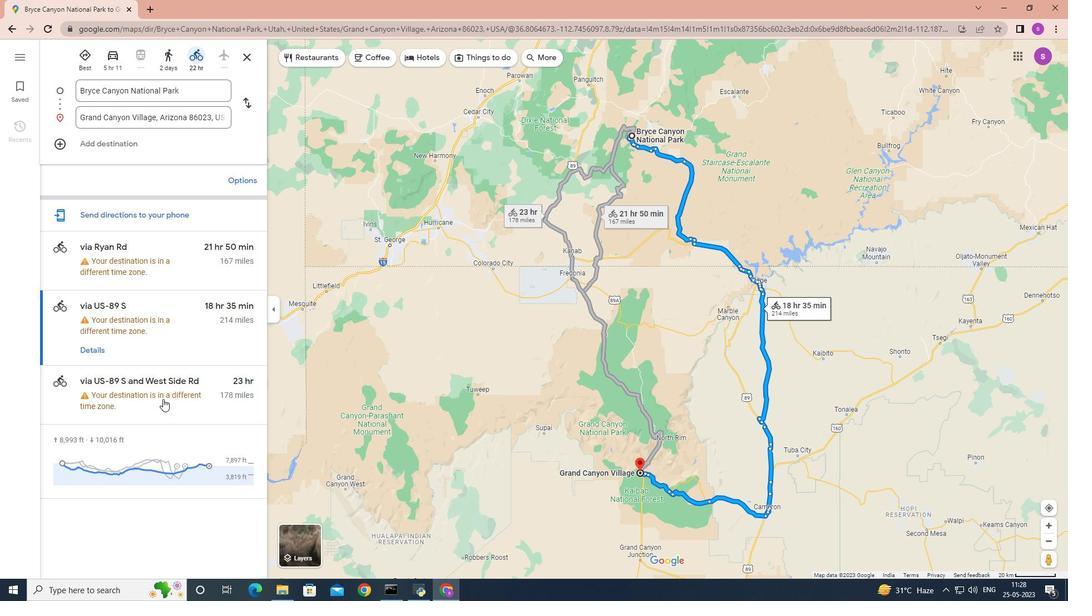 
Action: Mouse moved to (159, 319)
Screenshot: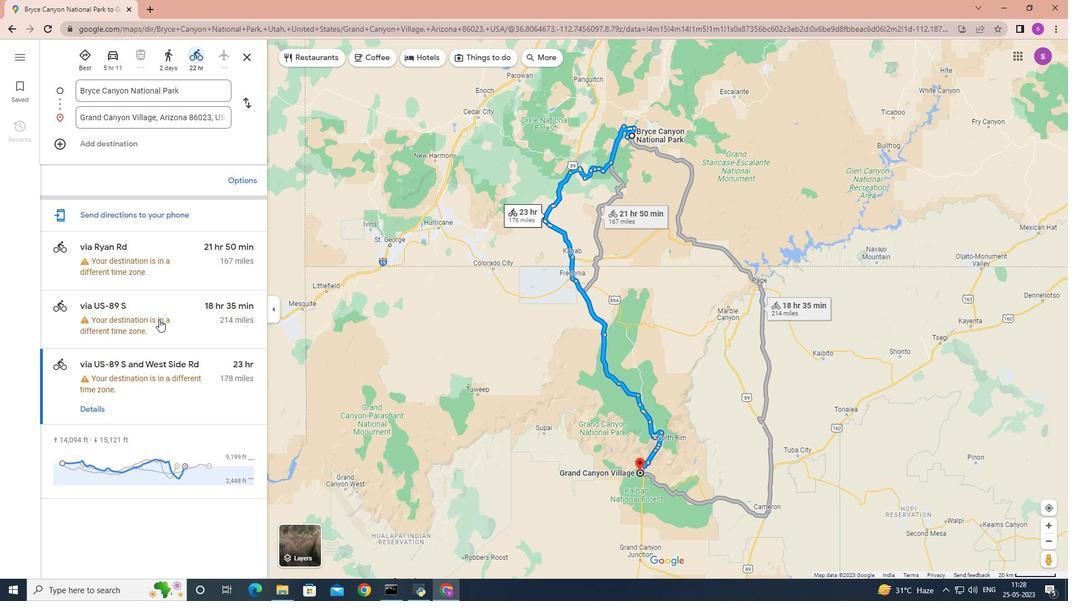 
Action: Mouse scrolled (159, 320) with delta (0, 0)
Screenshot: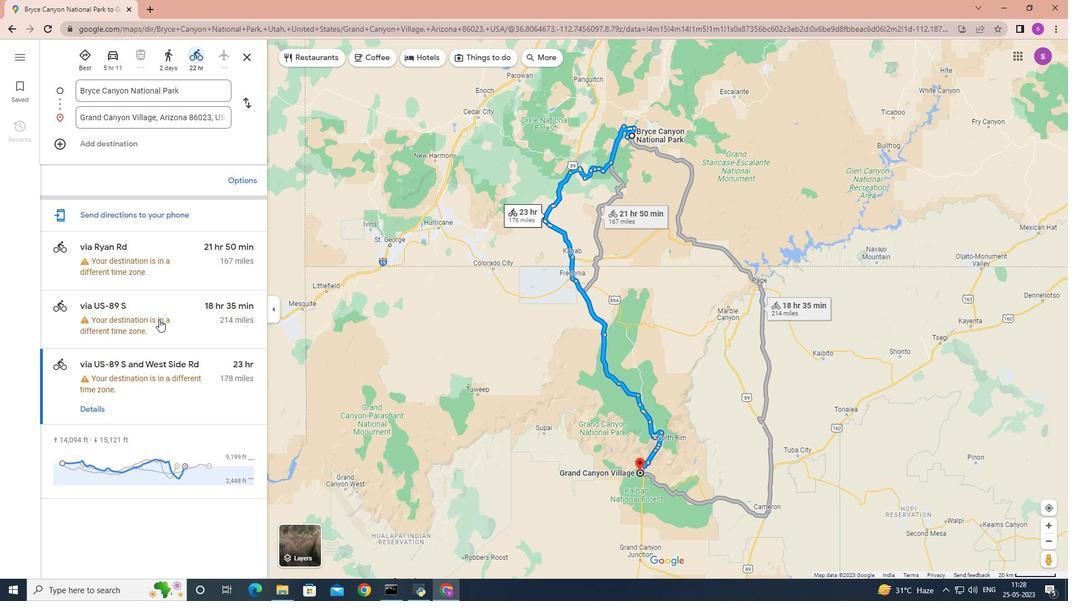 
Action: Mouse moved to (159, 317)
Screenshot: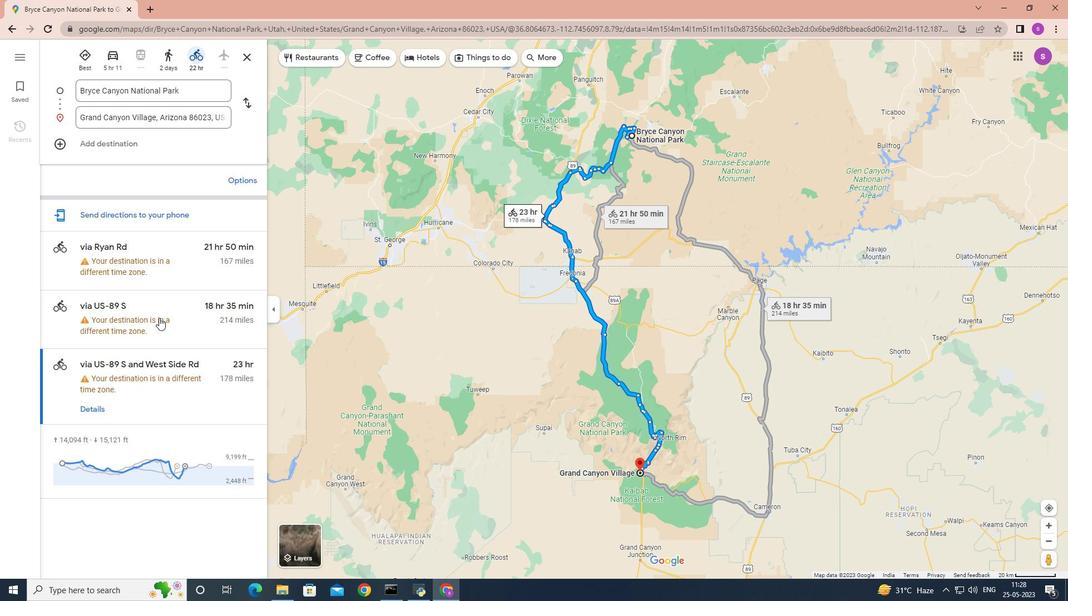 
Action: Mouse scrolled (159, 318) with delta (0, 0)
Screenshot: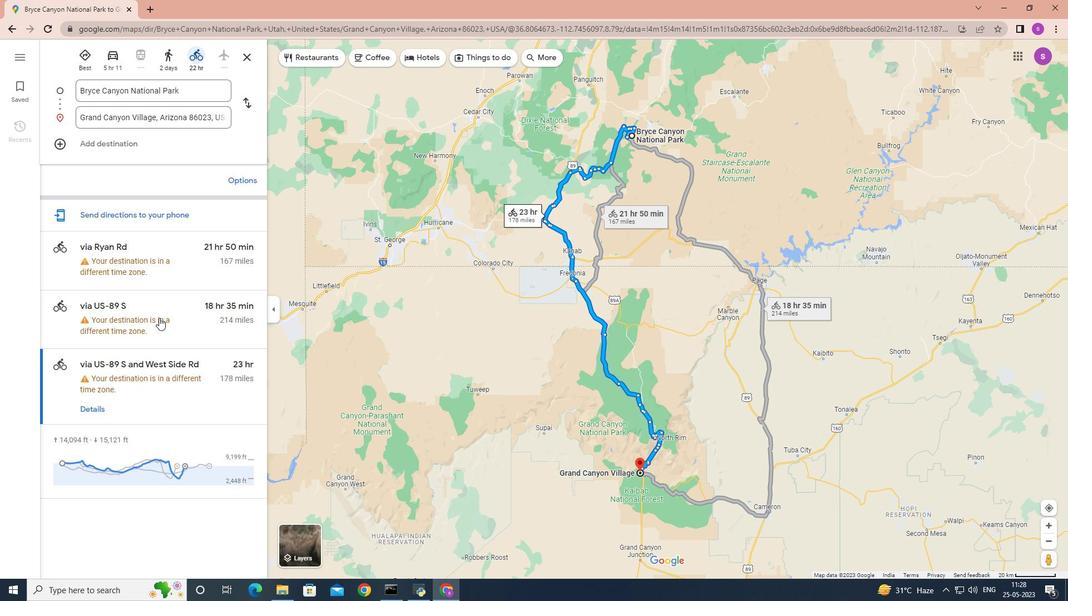 
Action: Mouse moved to (82, 54)
Screenshot: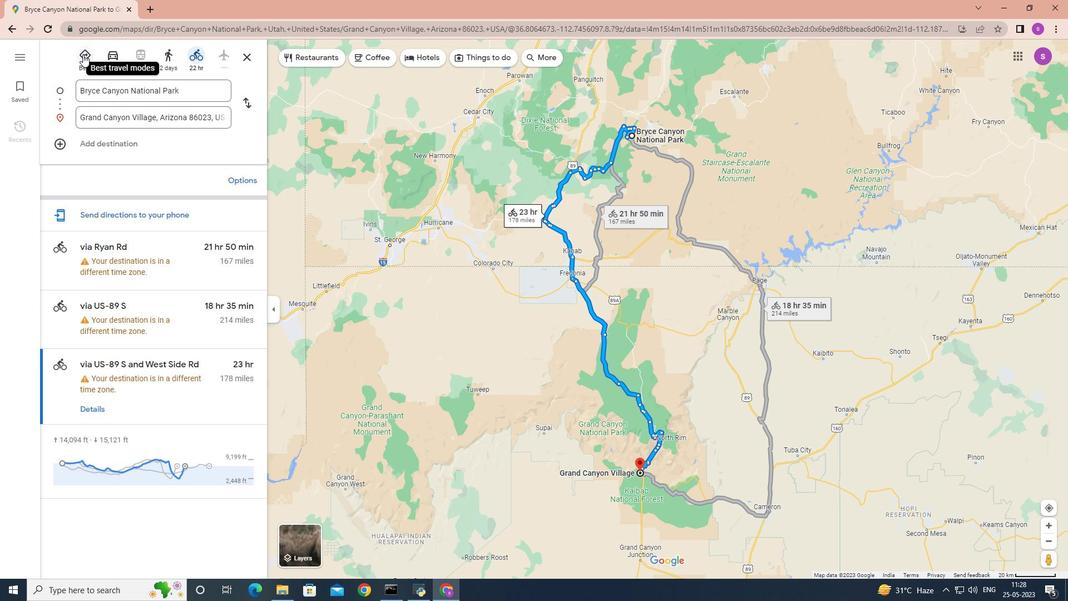 
Action: Mouse pressed left at (82, 54)
Screenshot: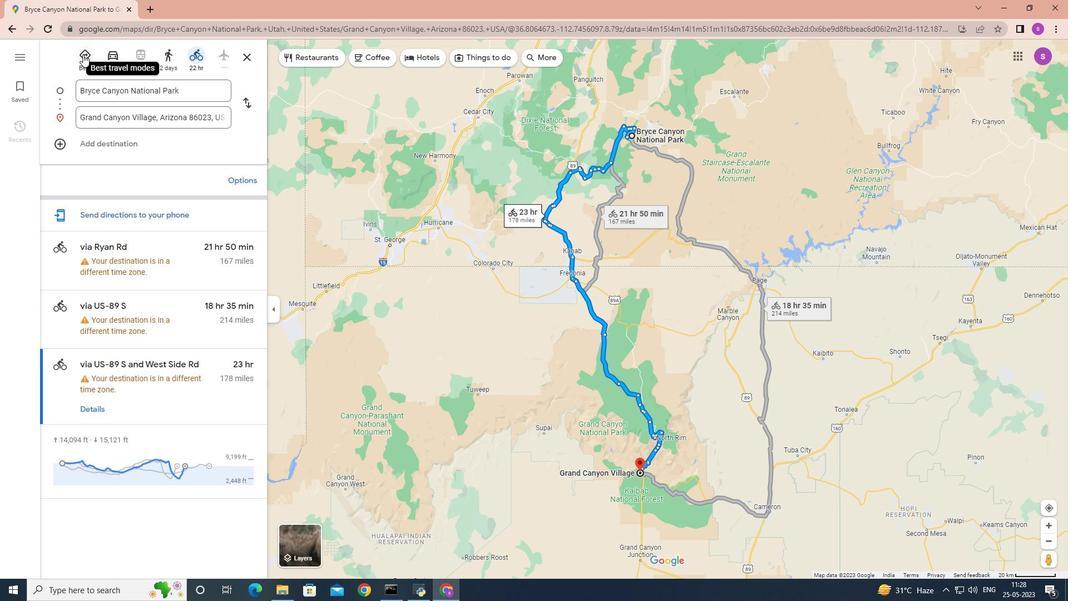 
Action: Mouse moved to (664, 261)
Screenshot: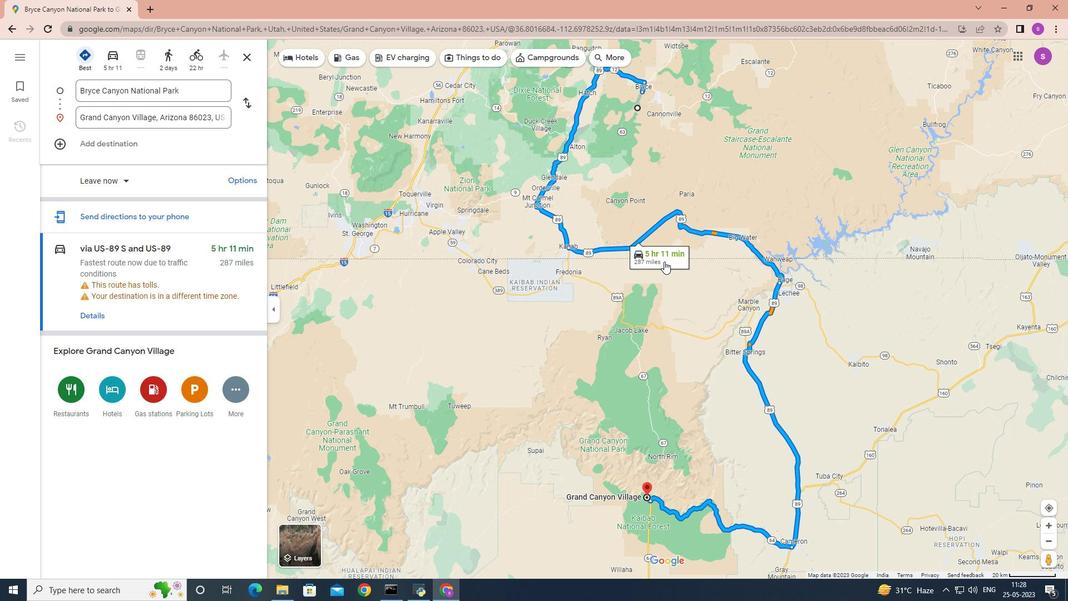 
Action: Mouse scrolled (664, 261) with delta (0, 0)
Screenshot: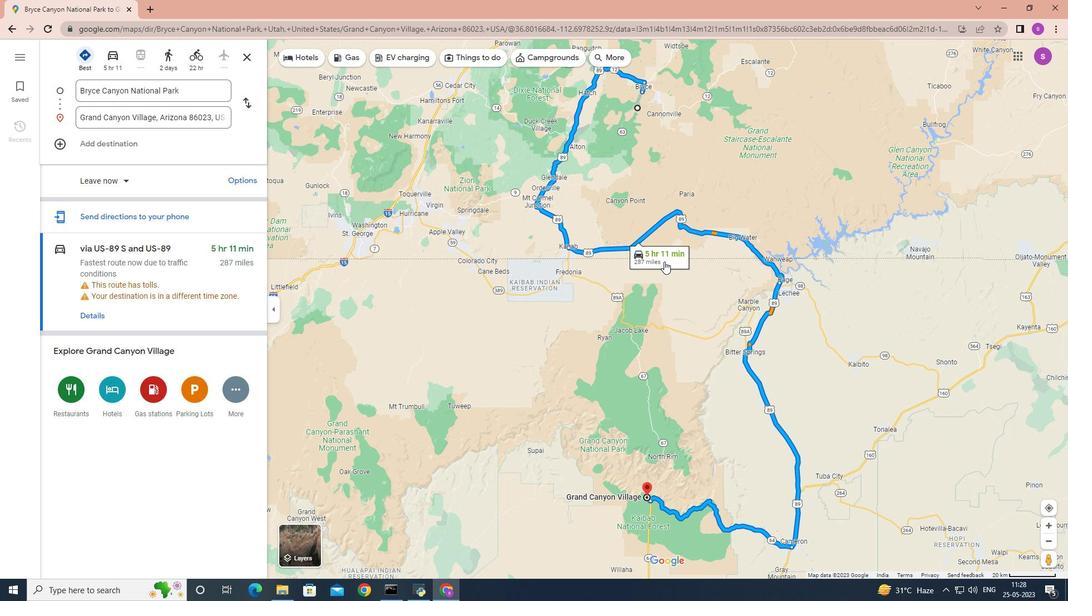 
Action: Mouse moved to (618, 240)
Screenshot: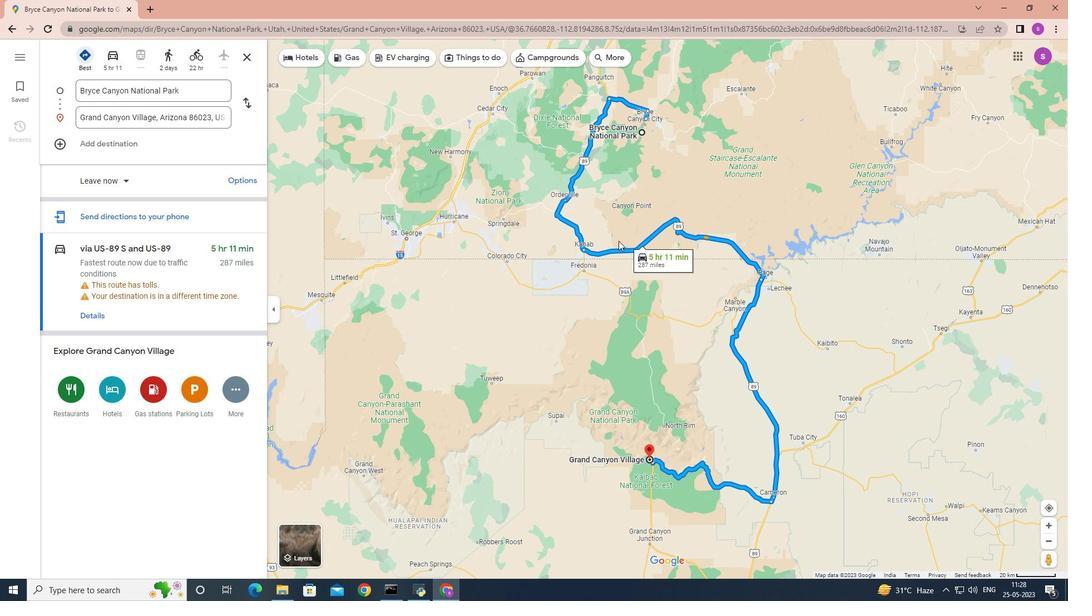
Action: Mouse scrolled (618, 241) with delta (0, 0)
Screenshot: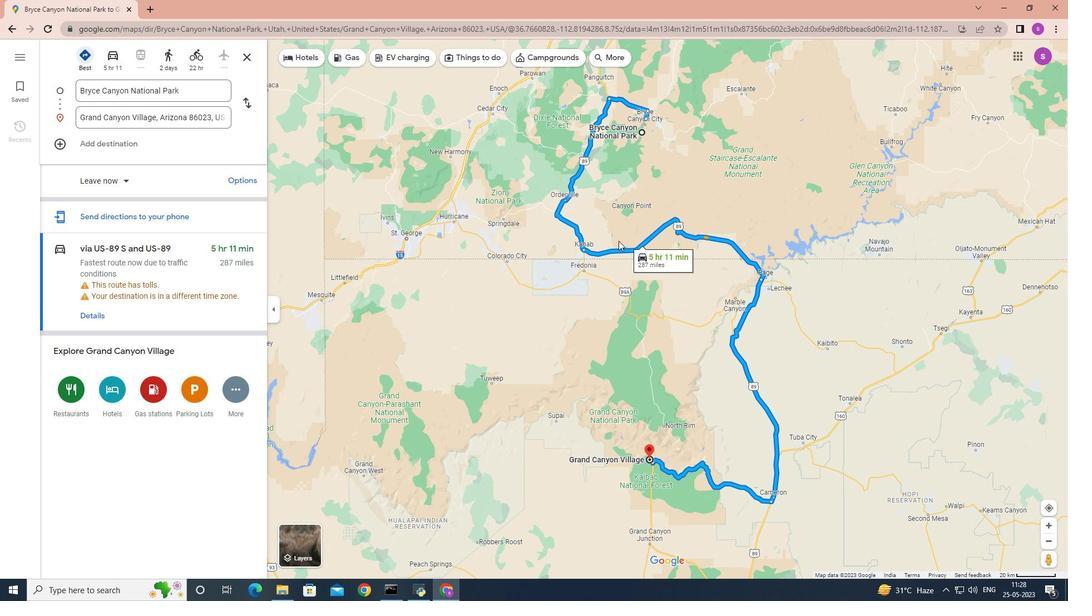 
Action: Mouse moved to (193, 60)
Screenshot: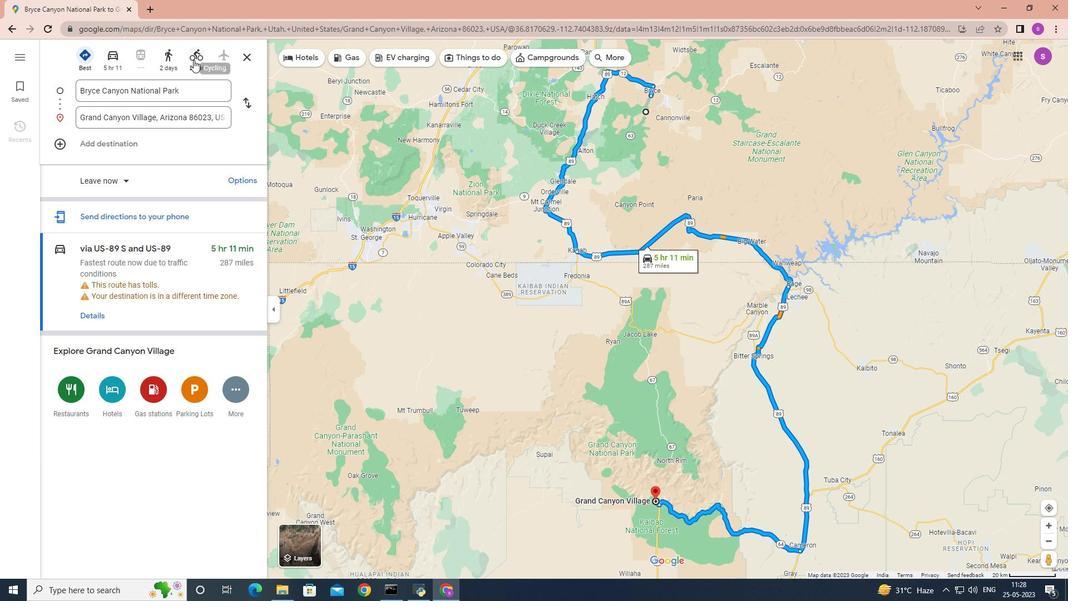 
Action: Mouse pressed left at (193, 60)
Screenshot: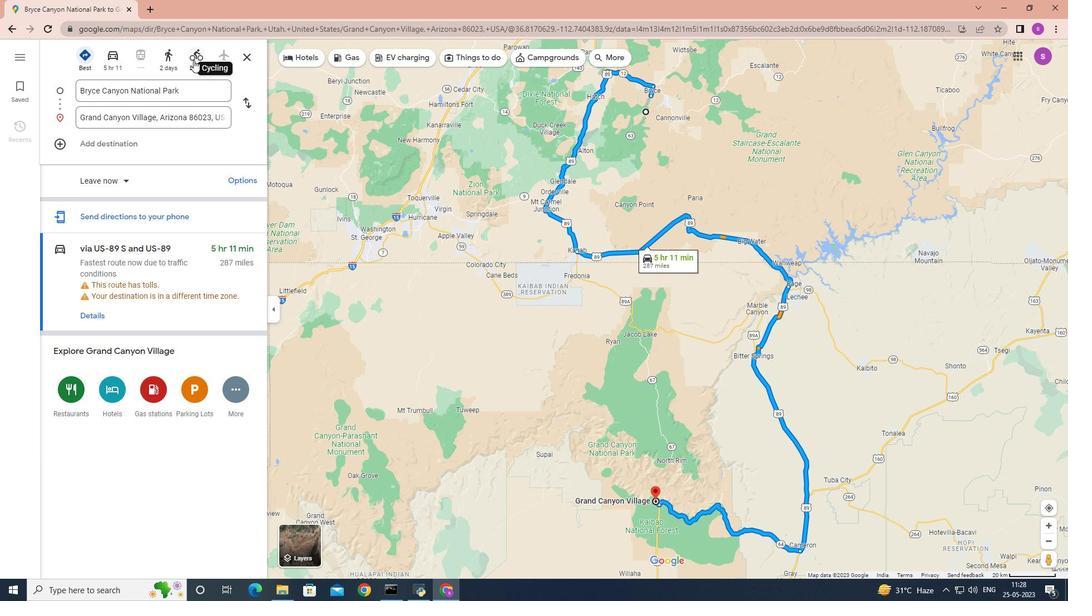 
Action: Mouse moved to (150, 329)
Screenshot: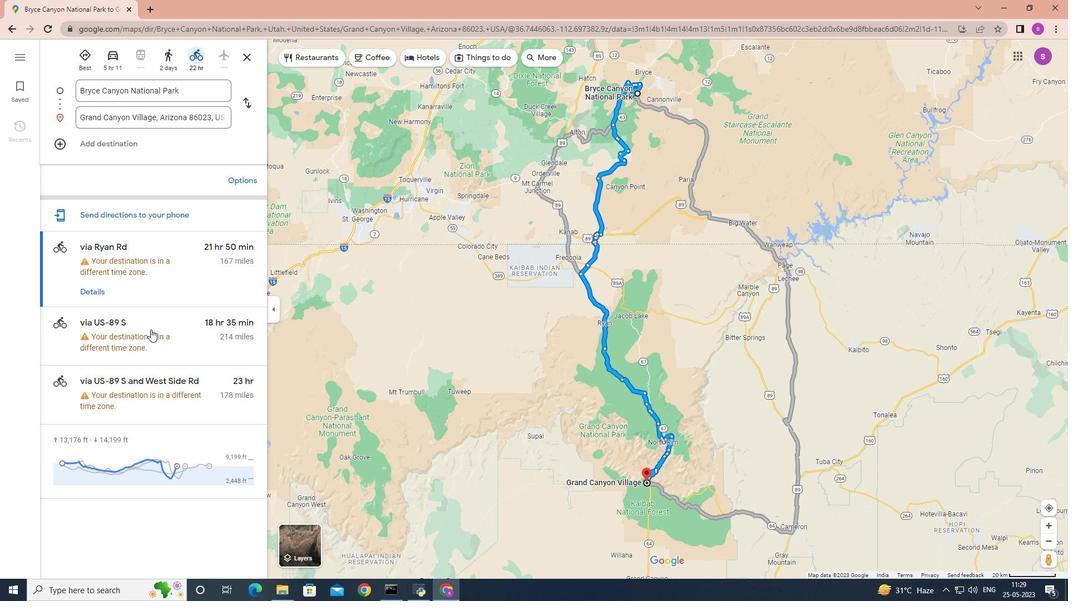 
Action: Mouse pressed left at (150, 329)
Screenshot: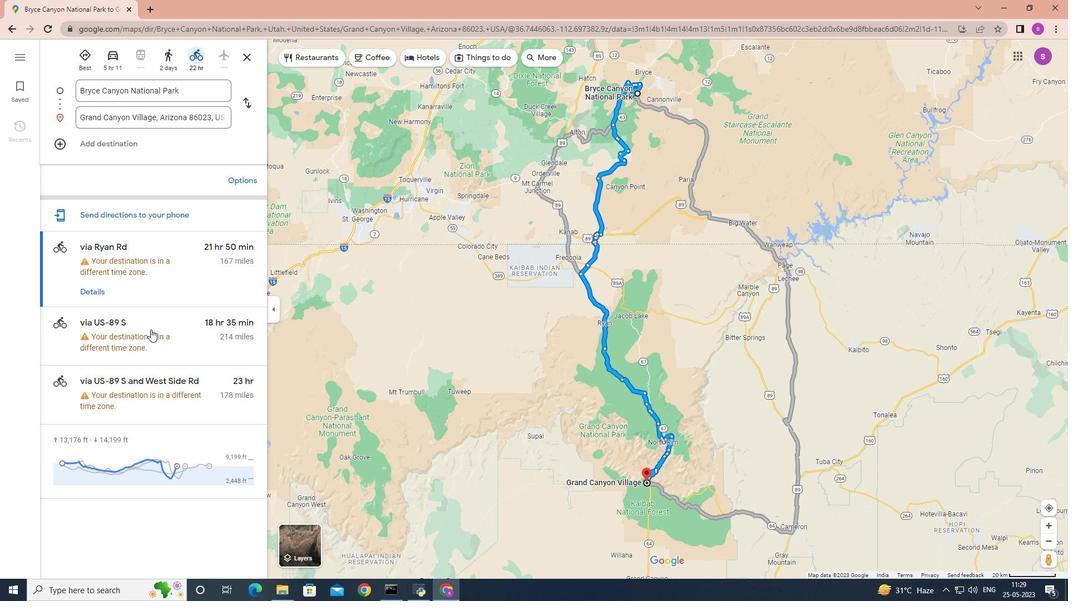 
Action: Mouse moved to (676, 484)
Screenshot: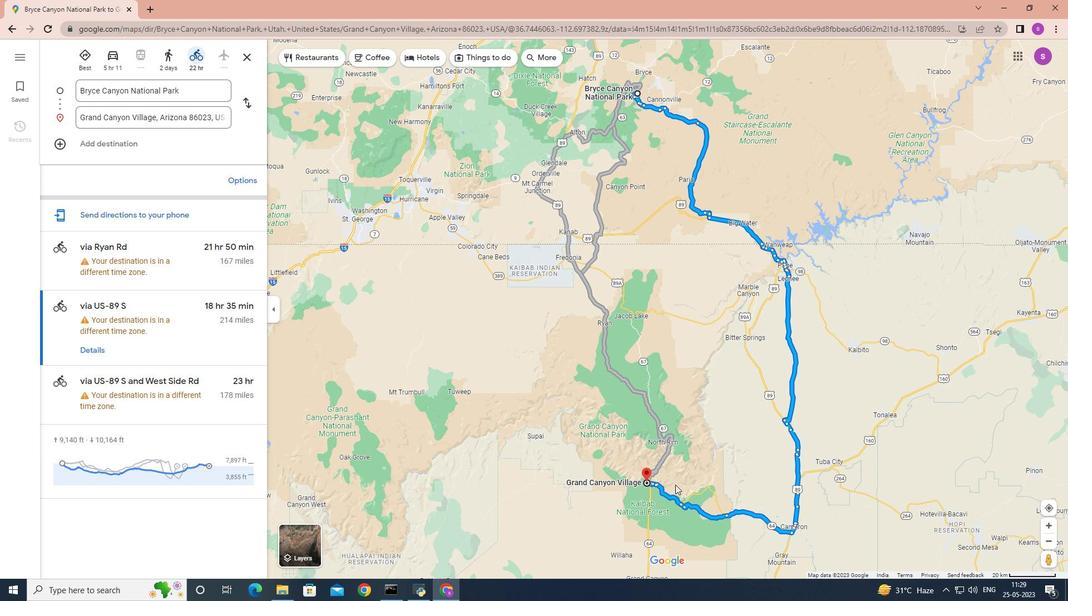 
Action: Mouse scrolled (676, 484) with delta (0, 0)
Screenshot: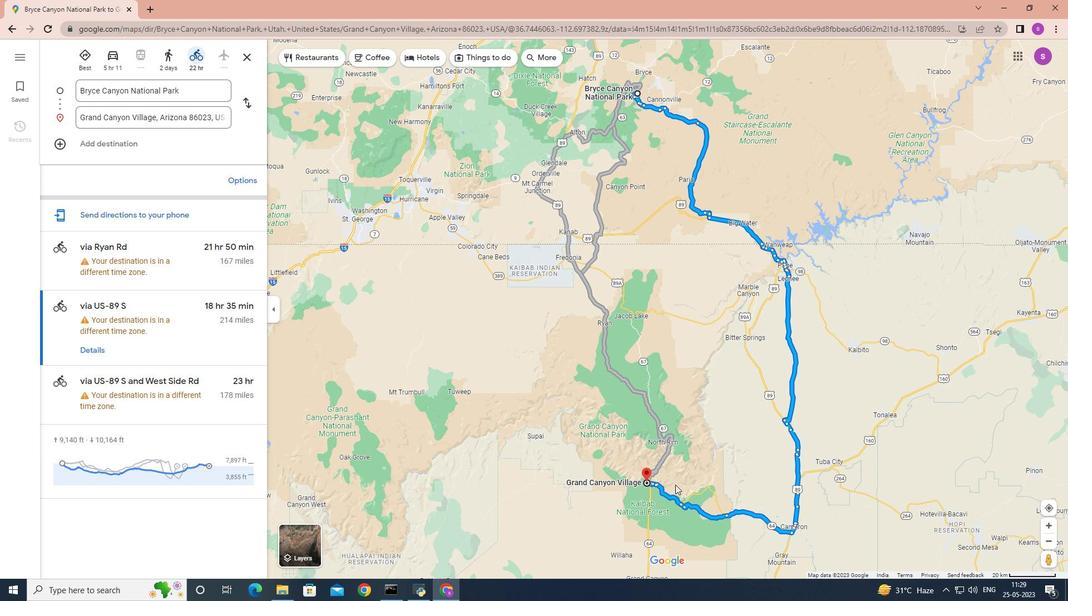 
Action: Mouse moved to (612, 432)
Screenshot: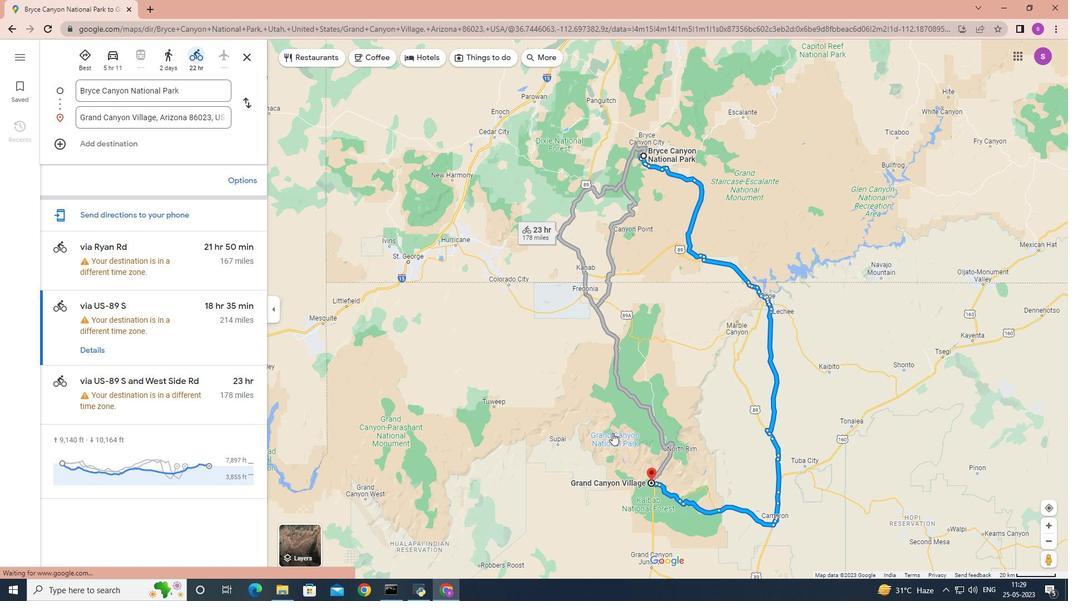 
Action: Mouse scrolled (612, 433) with delta (0, 0)
Screenshot: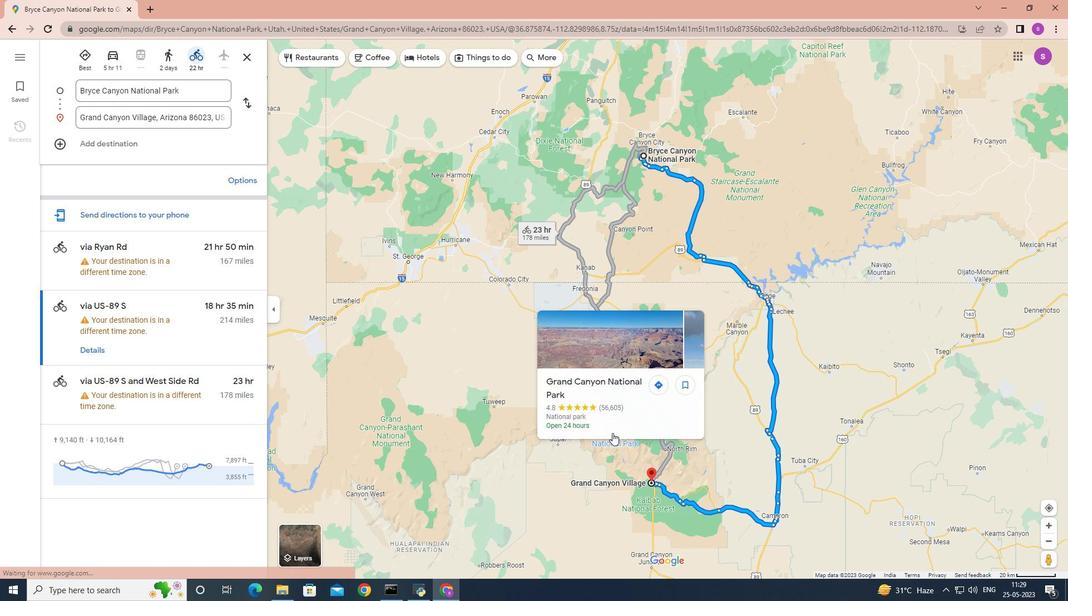 
Action: Mouse moved to (115, 62)
Screenshot: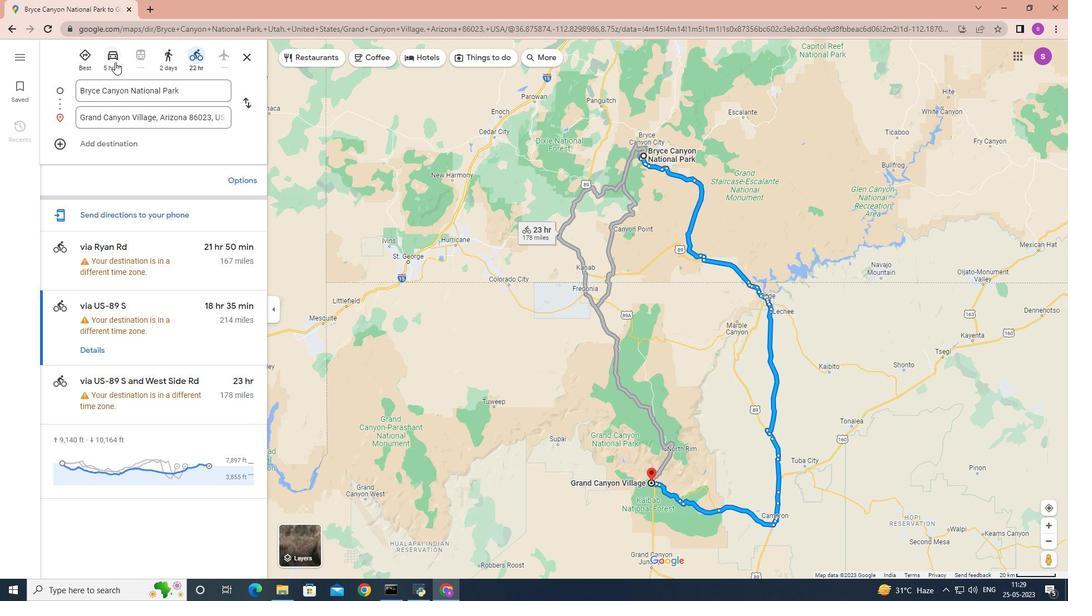 
Action: Mouse pressed left at (115, 62)
Screenshot: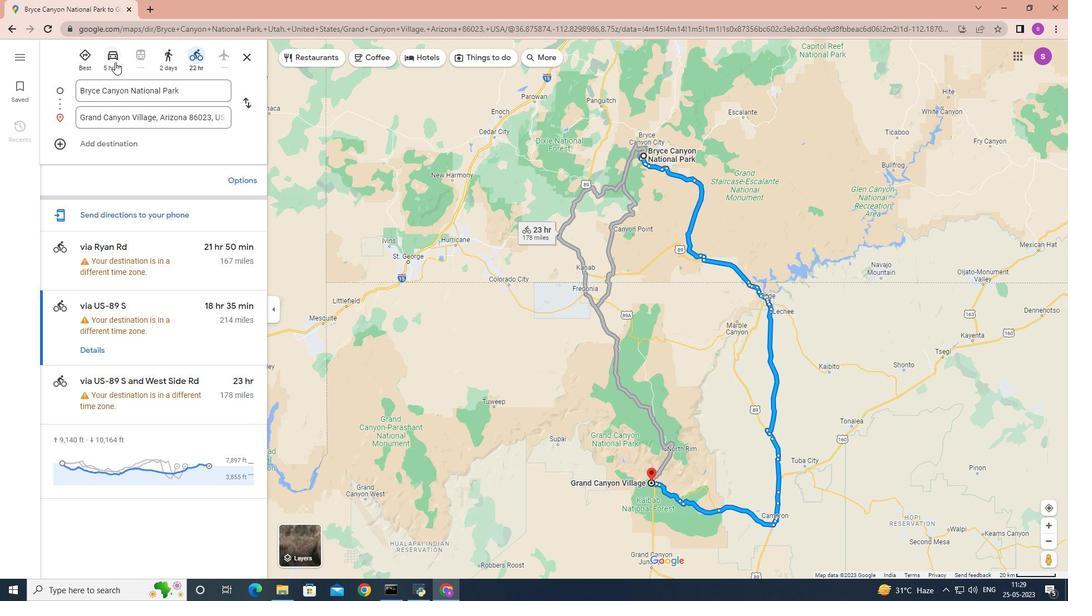 
Action: Mouse moved to (166, 185)
Screenshot: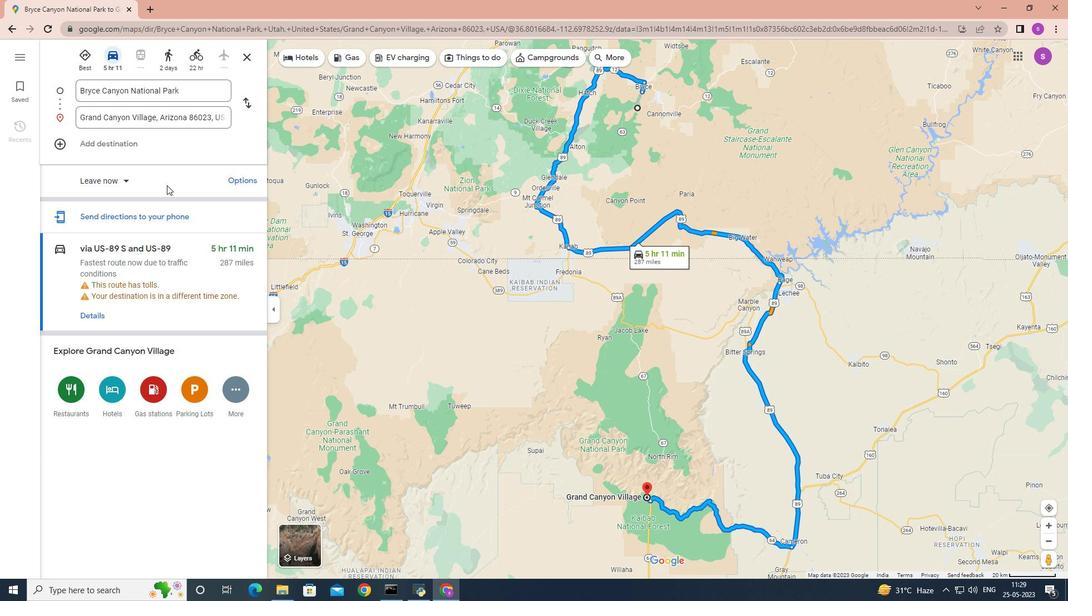 
